 Task: Create new Company, with domain: 'tcs.com' and type: 'Vendor'. Add new contact for this company, with mail Id: 'Disha_Sharma@tcs.com', First Name: Disha, Last name:  Sharma, Job Title: 'Software Engineer', Phone Number: '(702) 555-1235'. Change life cycle stage to  Lead and lead status to  In Progress. Logged in from softage.4@softage.net
Action: Mouse moved to (77, 53)
Screenshot: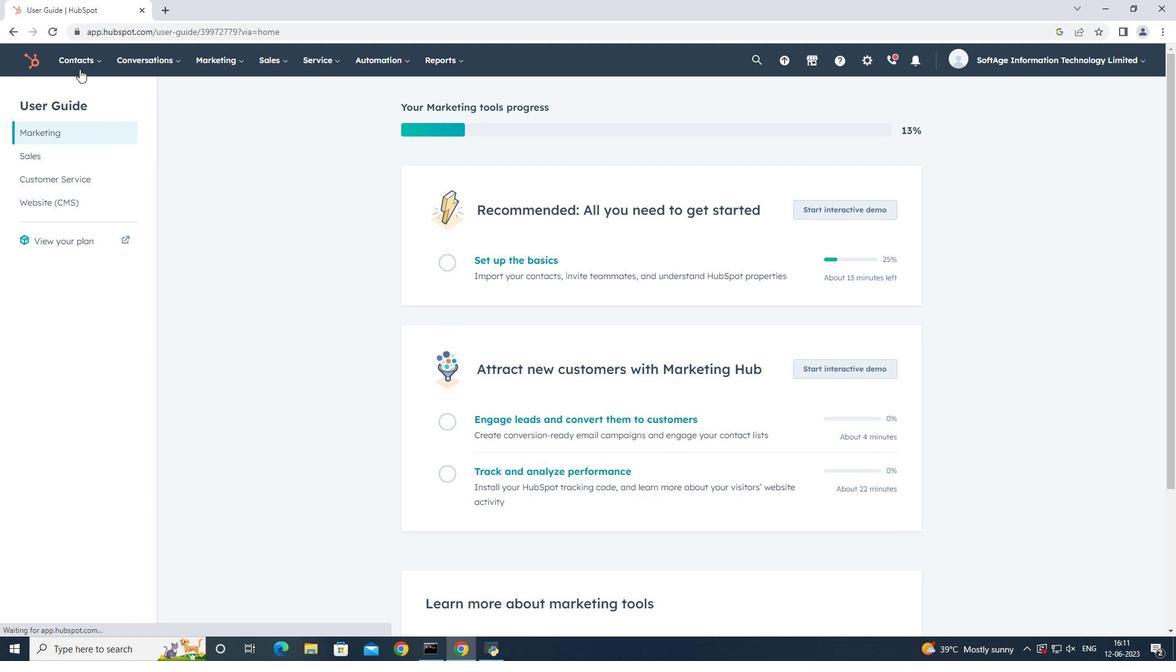 
Action: Mouse pressed left at (77, 53)
Screenshot: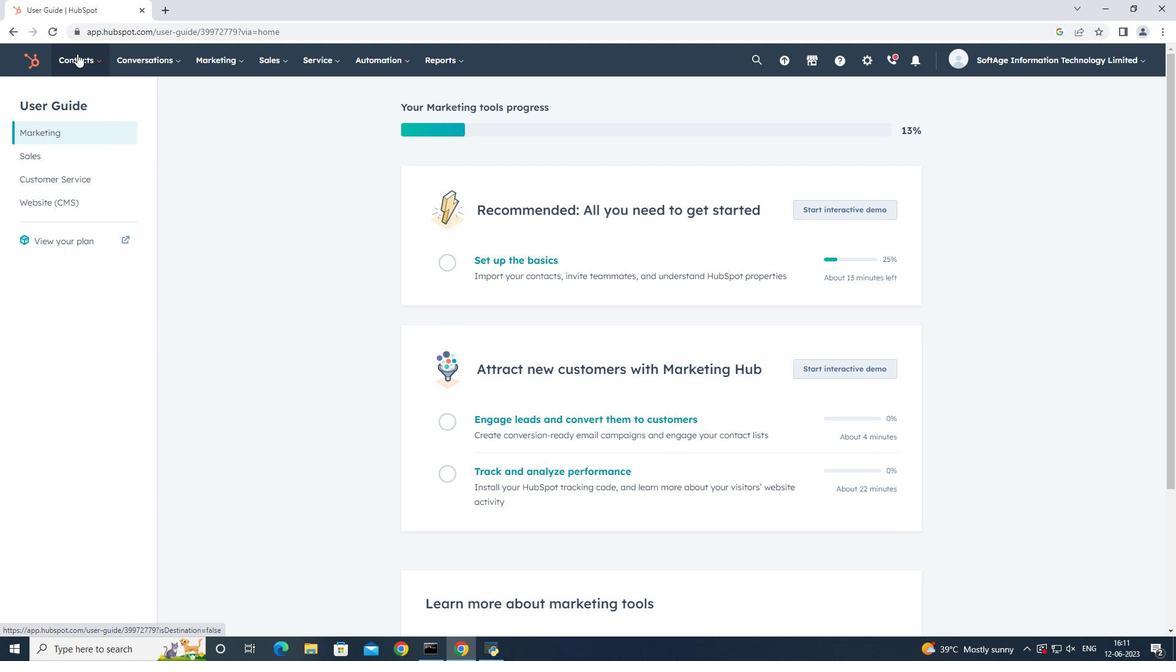 
Action: Mouse moved to (91, 113)
Screenshot: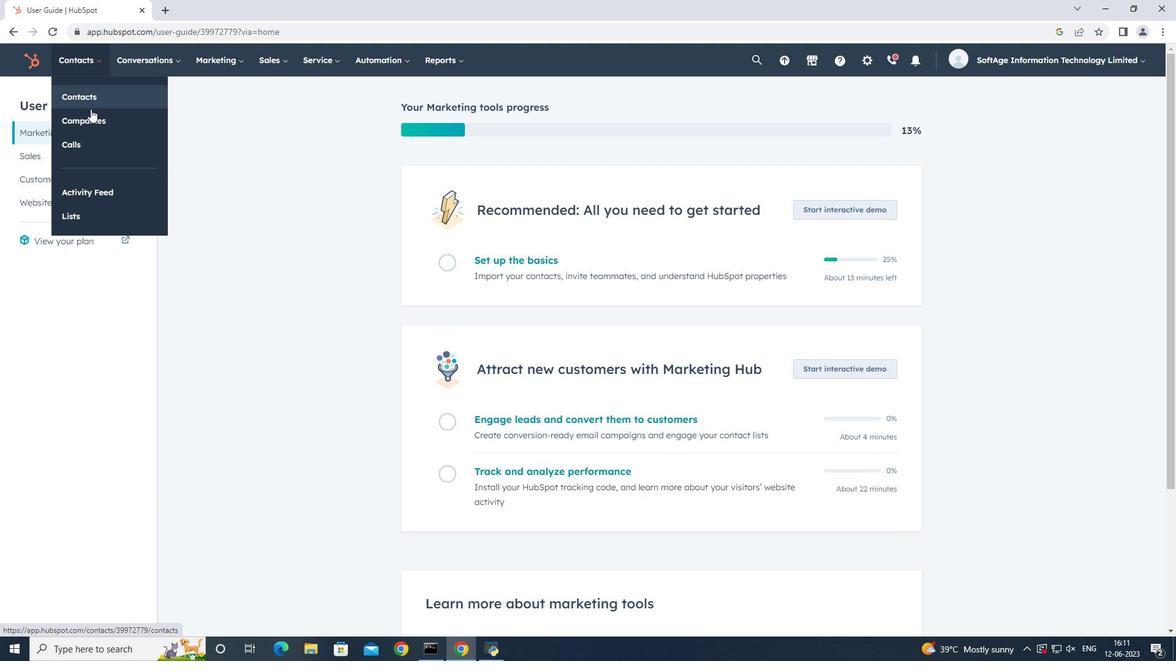
Action: Mouse pressed left at (91, 113)
Screenshot: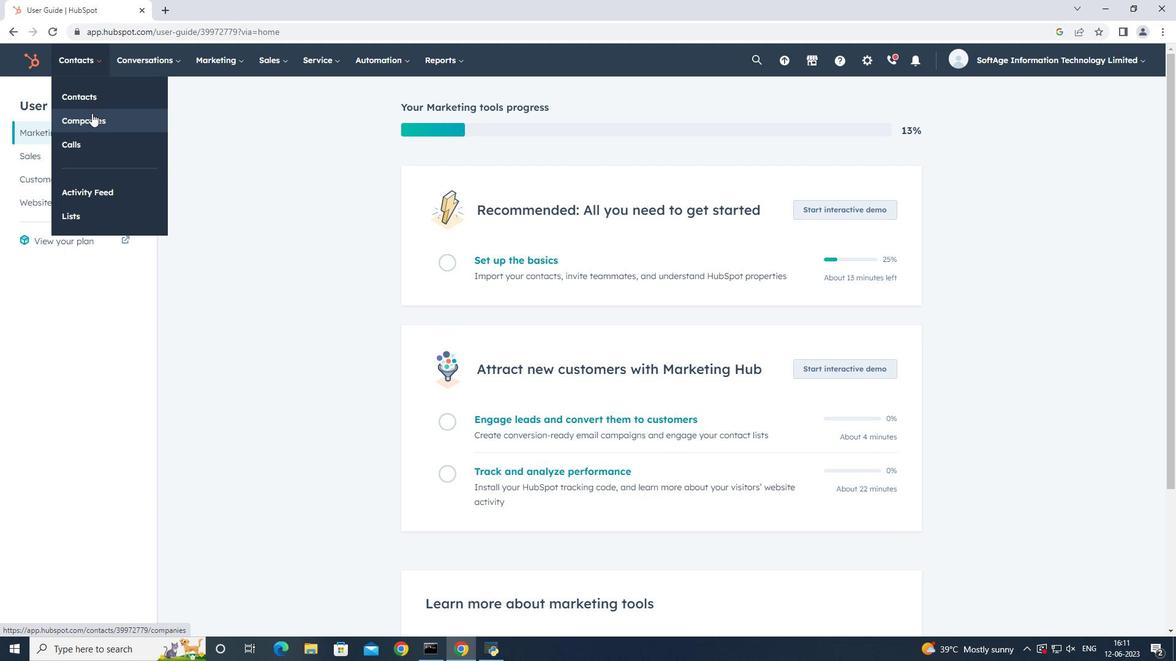 
Action: Mouse moved to (1103, 111)
Screenshot: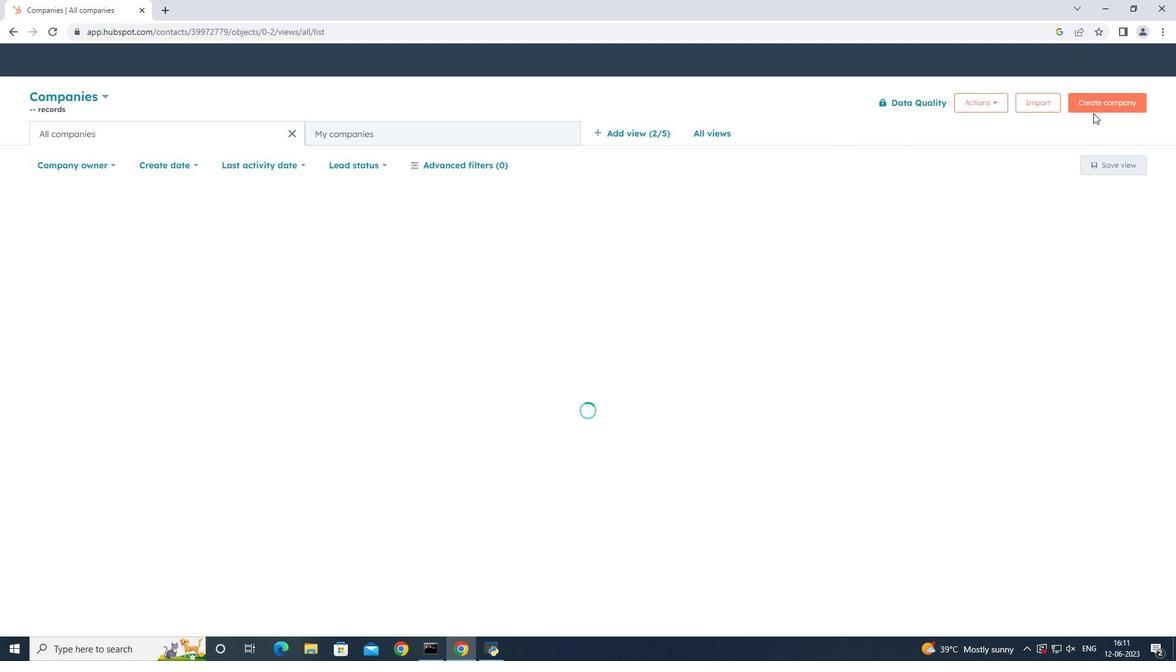 
Action: Mouse pressed left at (1103, 111)
Screenshot: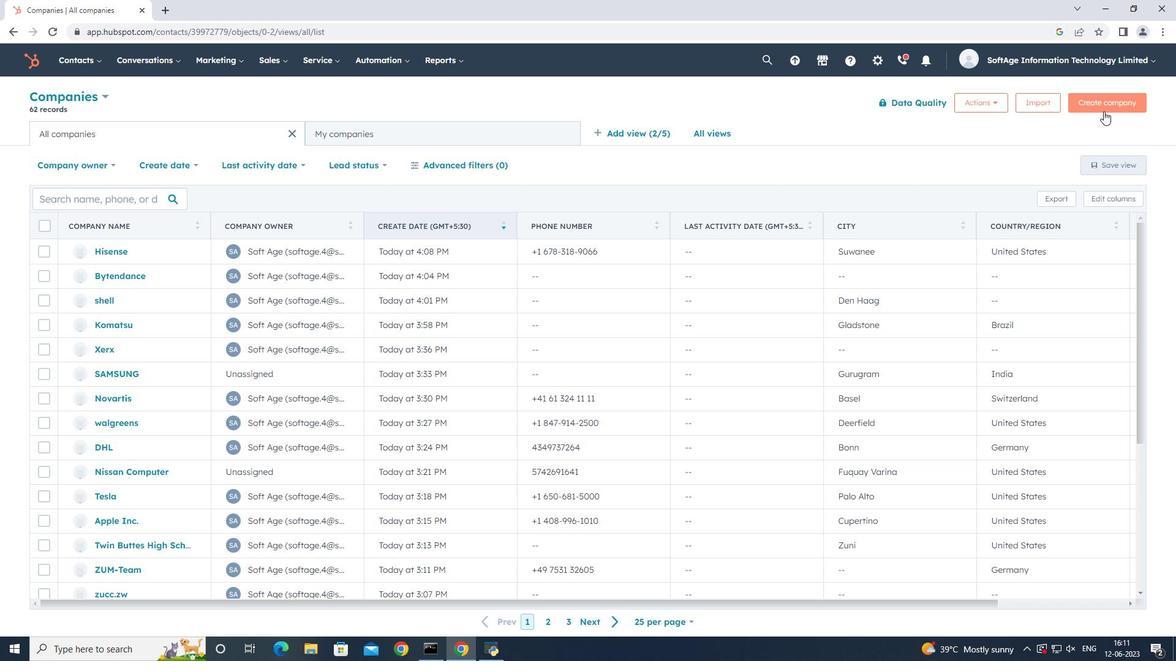 
Action: Mouse moved to (953, 151)
Screenshot: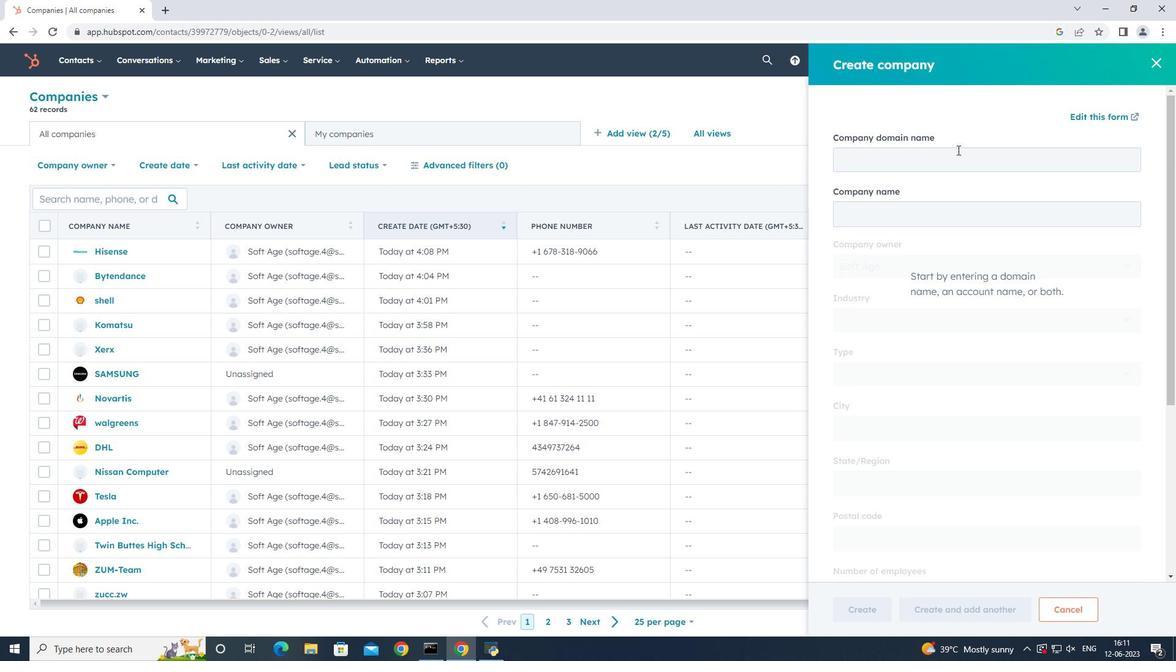
Action: Mouse pressed left at (953, 151)
Screenshot: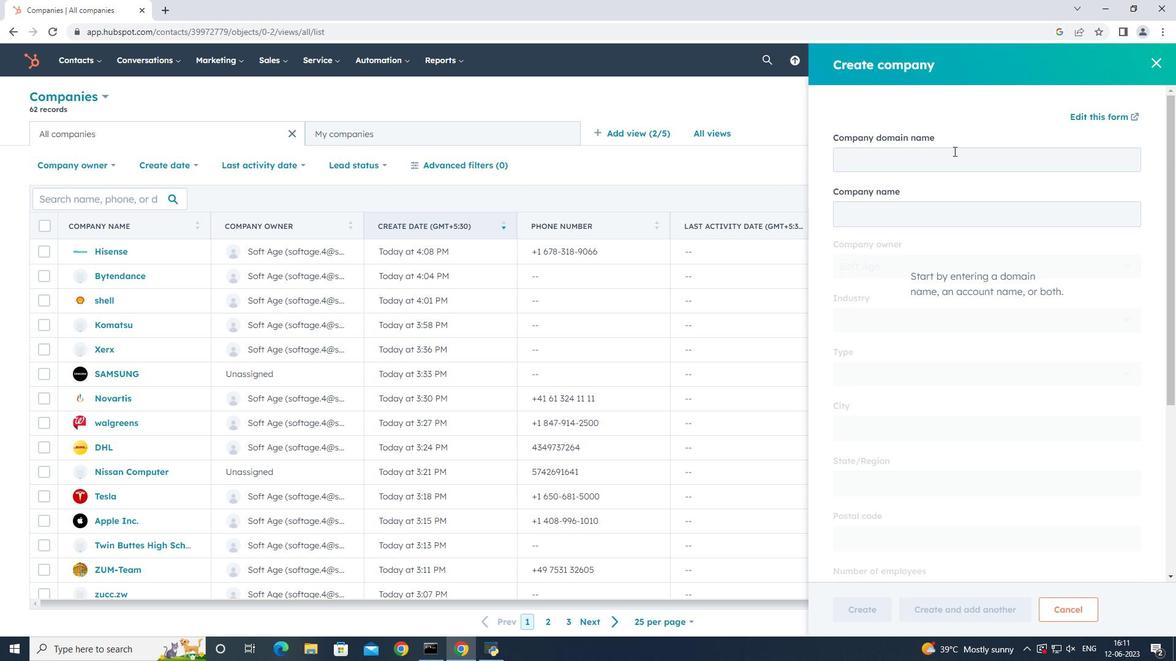 
Action: Key pressed tcs.com
Screenshot: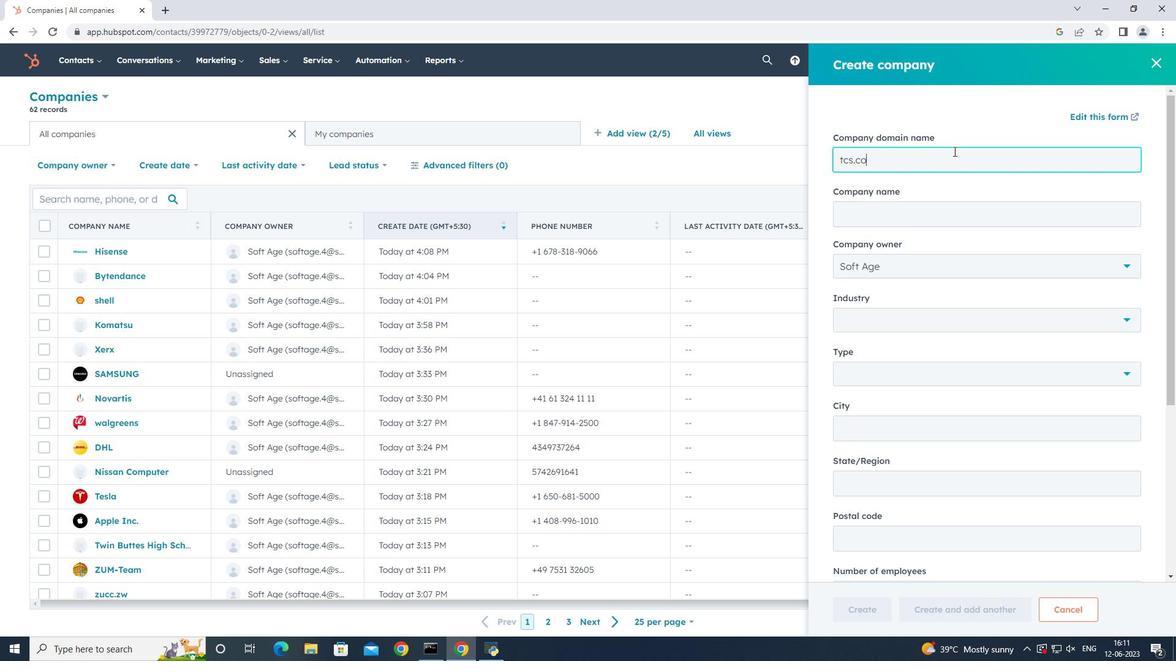 
Action: Mouse moved to (974, 366)
Screenshot: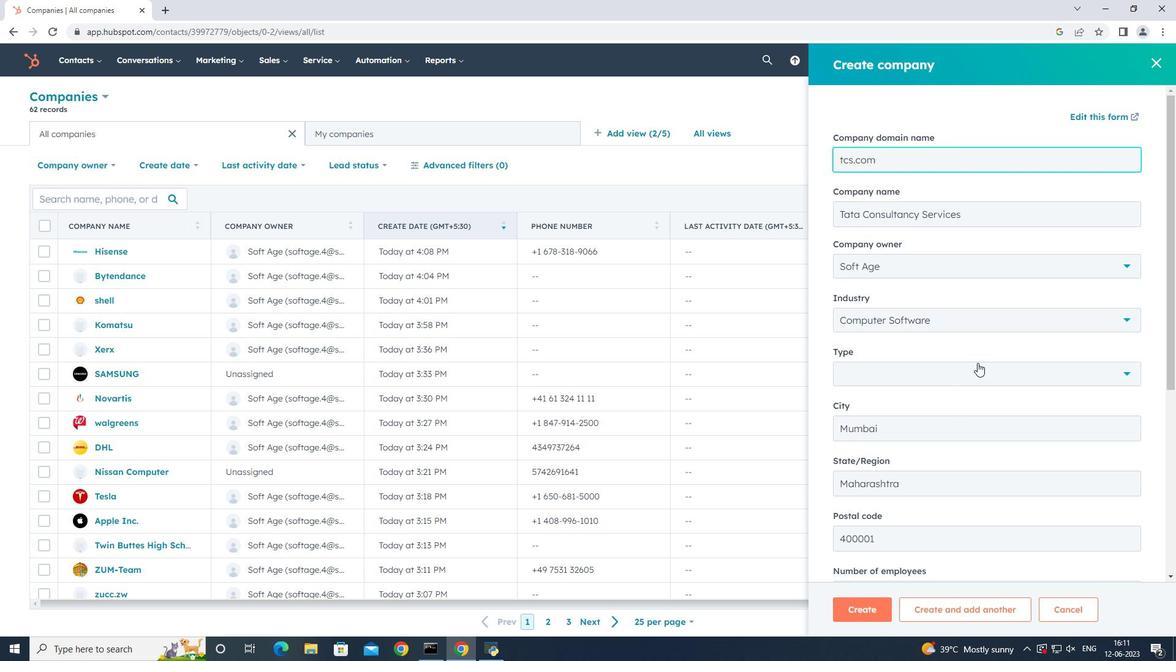 
Action: Mouse pressed left at (974, 366)
Screenshot: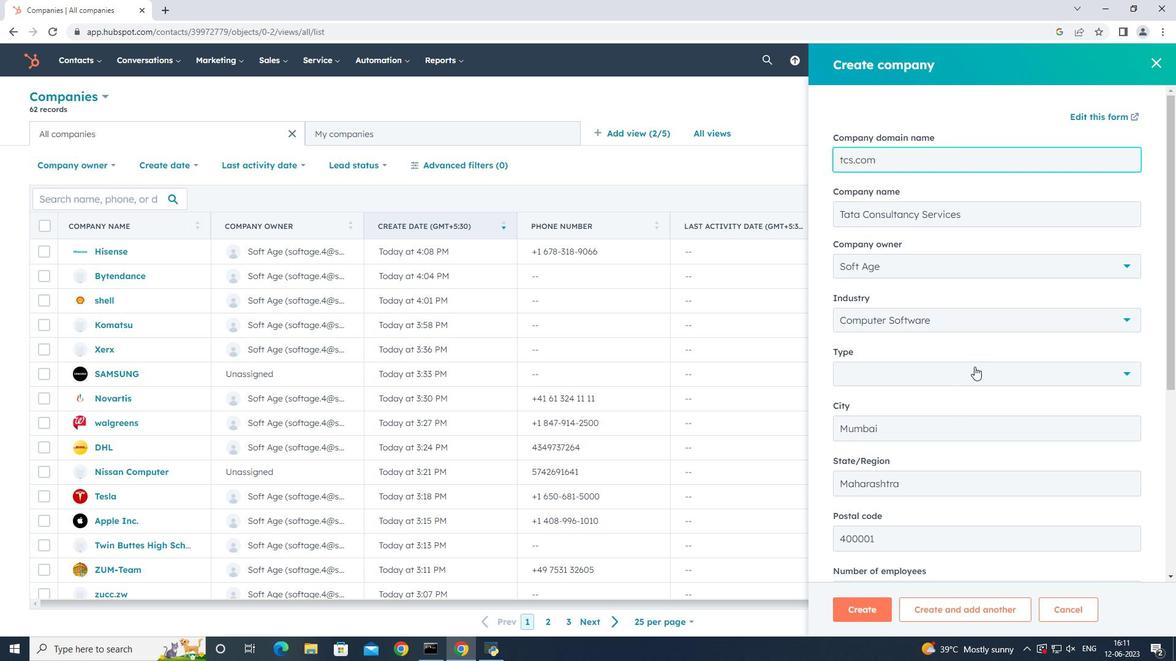 
Action: Mouse moved to (961, 495)
Screenshot: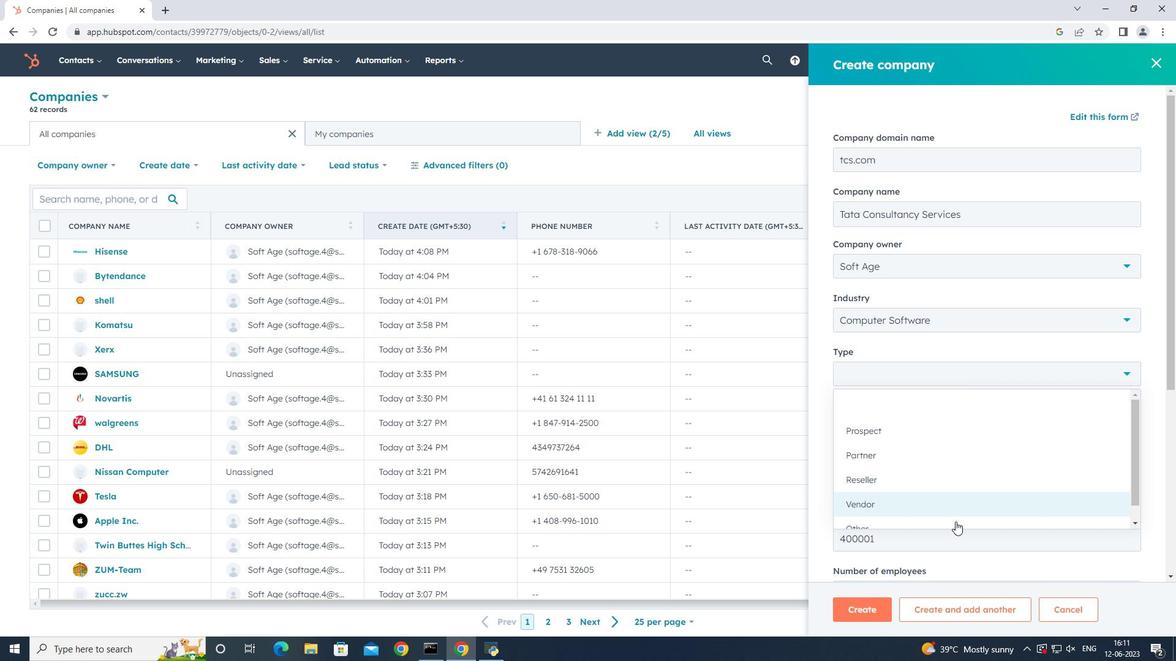 
Action: Mouse pressed left at (961, 495)
Screenshot: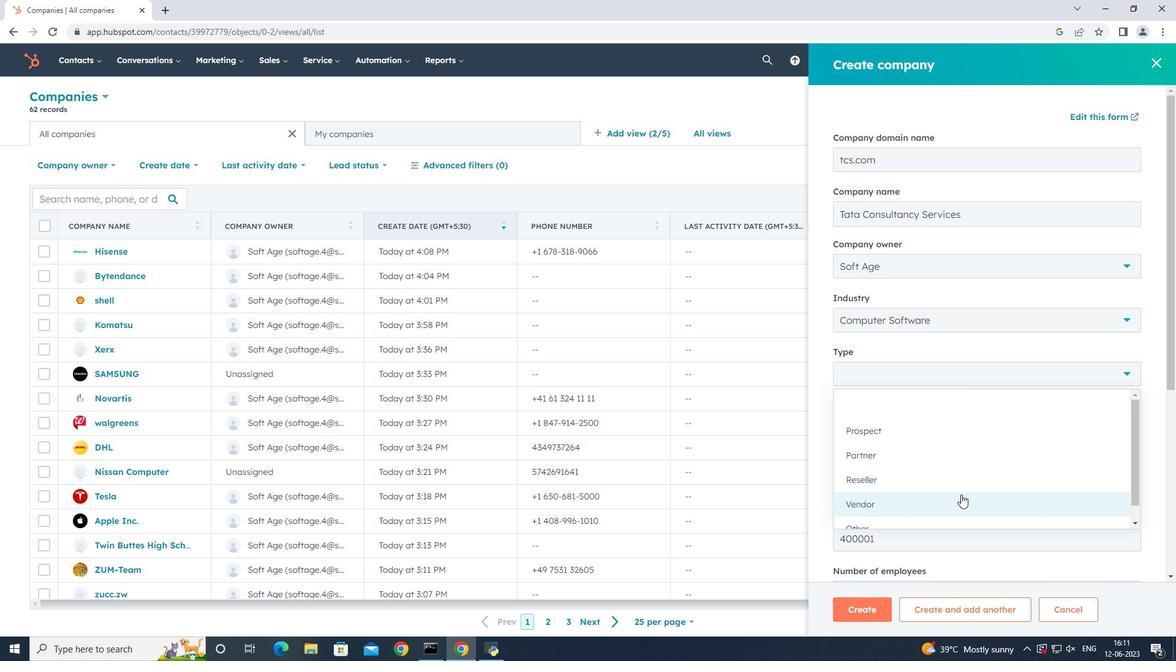 
Action: Mouse moved to (1004, 452)
Screenshot: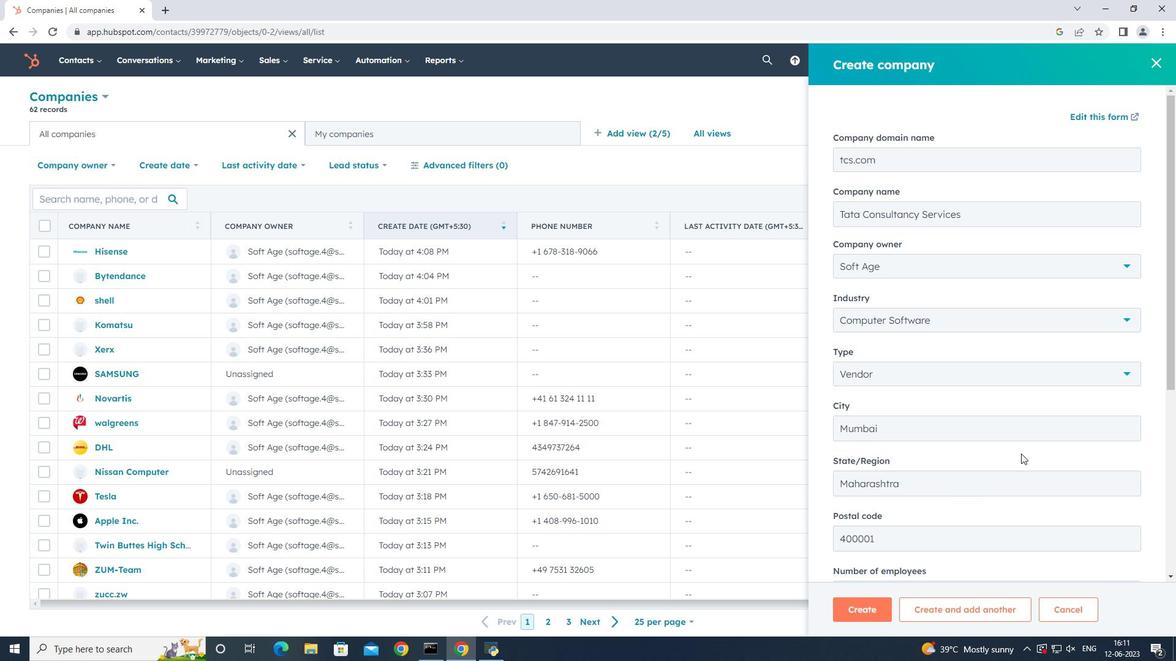 
Action: Mouse scrolled (1004, 451) with delta (0, 0)
Screenshot: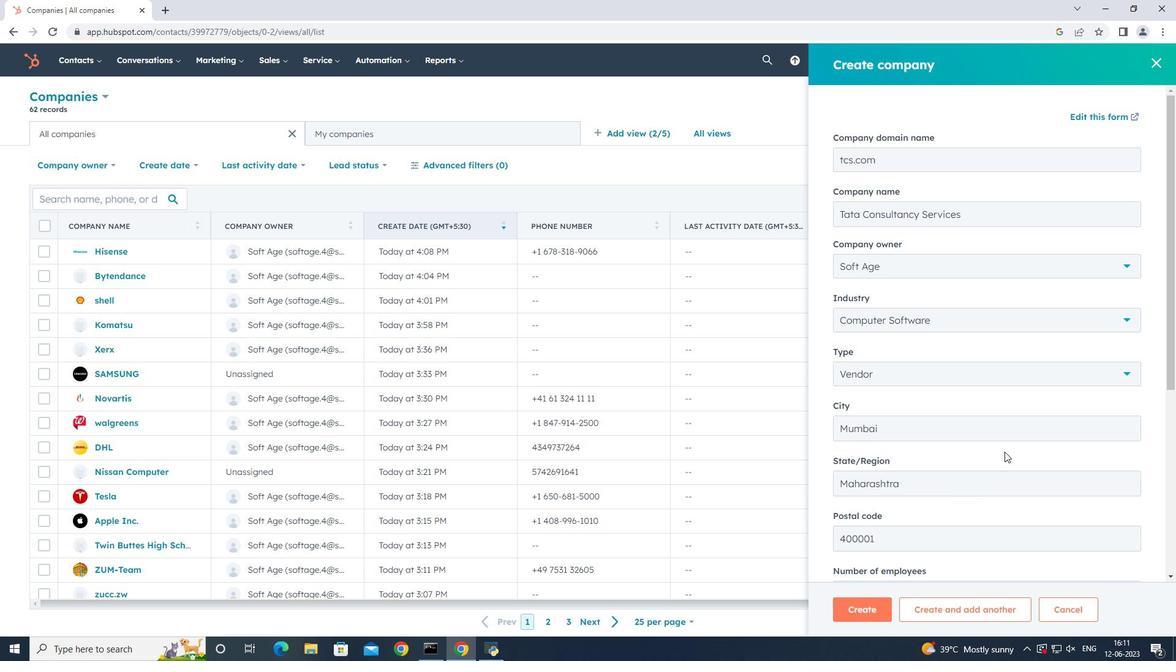 
Action: Mouse scrolled (1004, 451) with delta (0, 0)
Screenshot: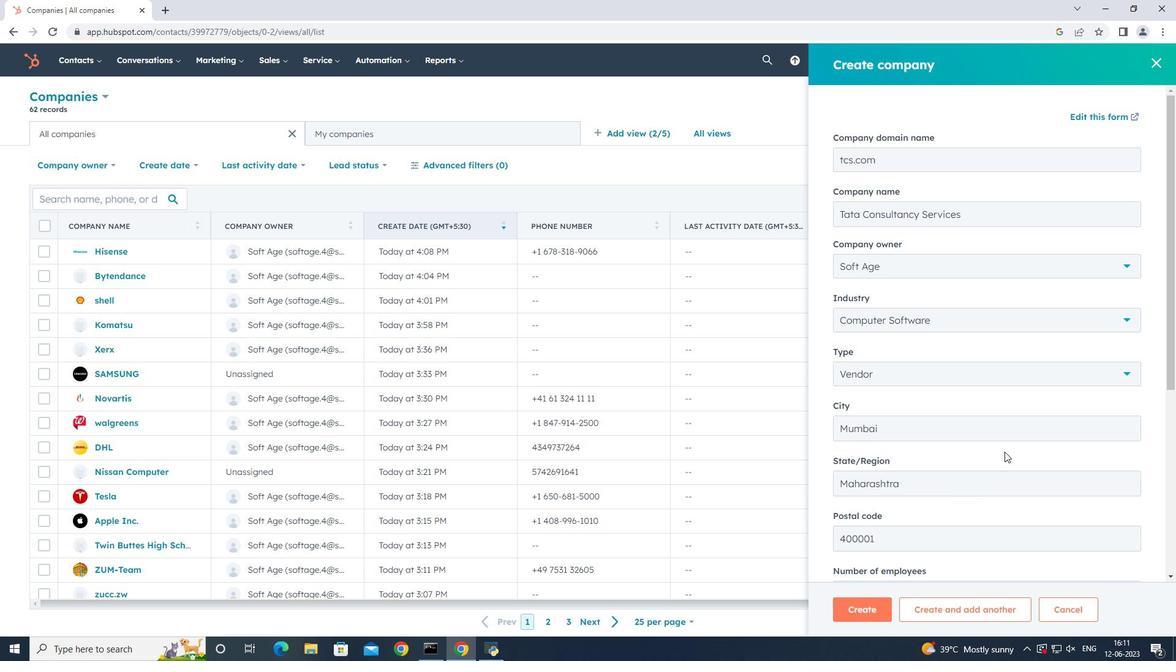 
Action: Mouse scrolled (1004, 451) with delta (0, 0)
Screenshot: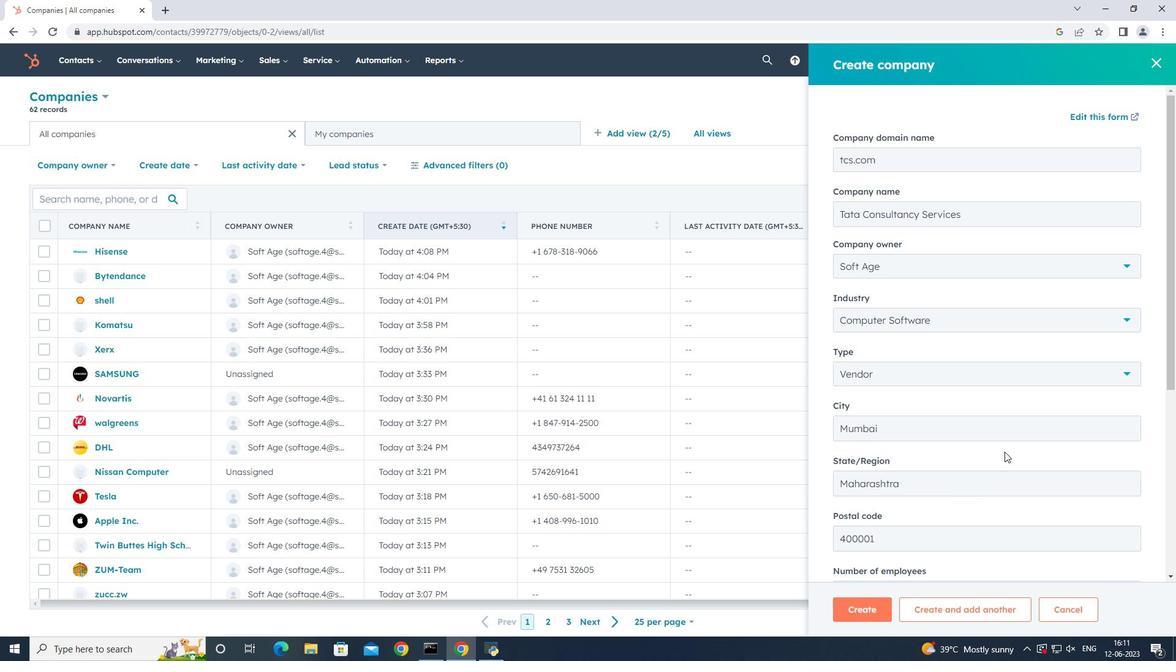 
Action: Mouse moved to (999, 452)
Screenshot: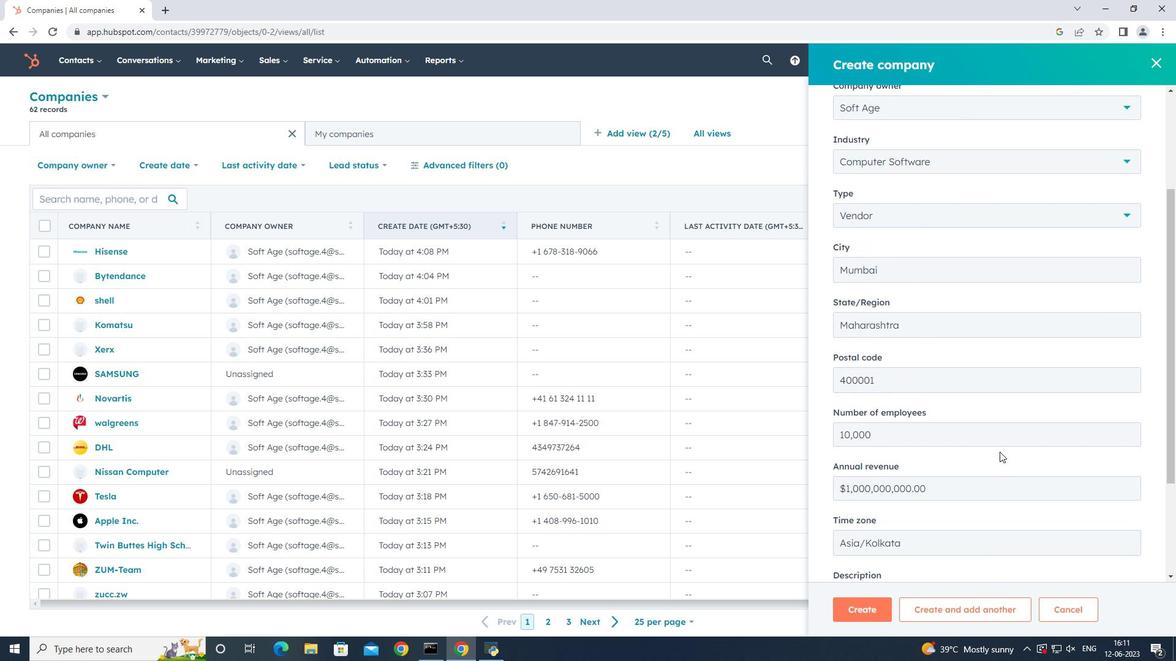 
Action: Mouse scrolled (999, 451) with delta (0, 0)
Screenshot: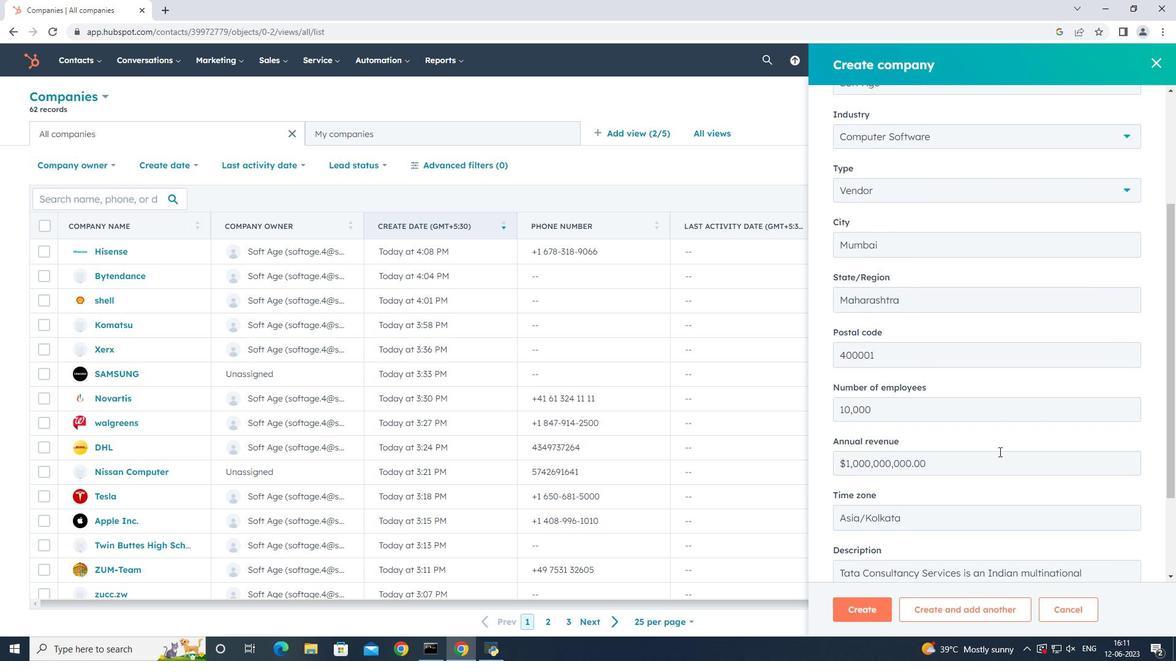 
Action: Mouse scrolled (999, 451) with delta (0, 0)
Screenshot: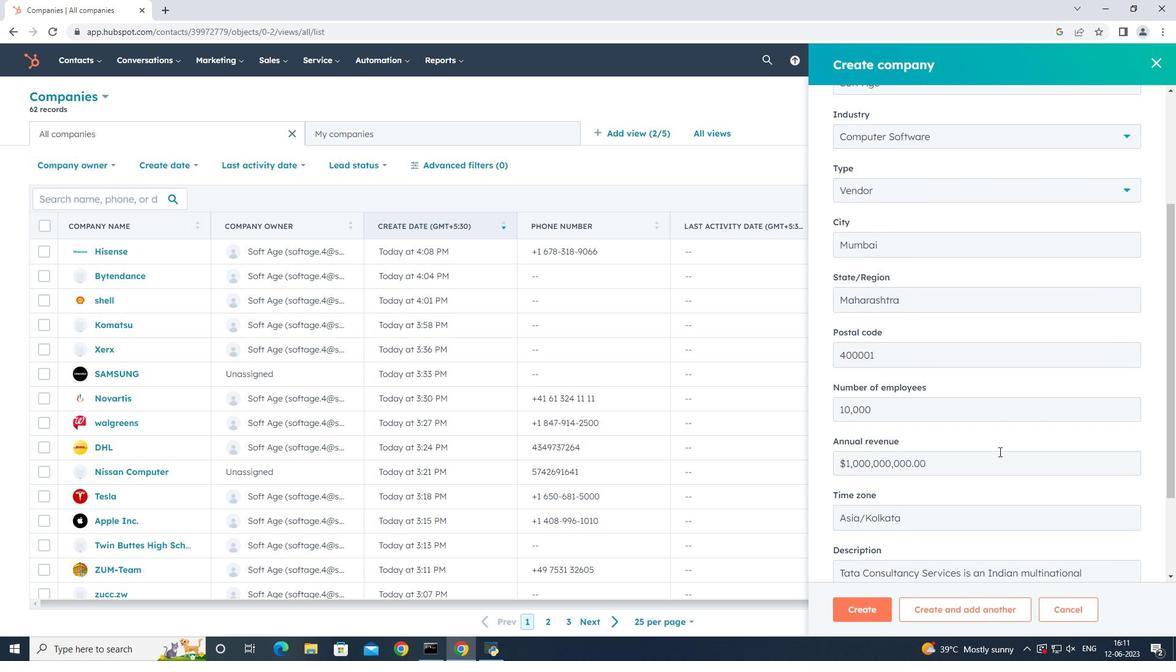 
Action: Mouse scrolled (999, 451) with delta (0, 0)
Screenshot: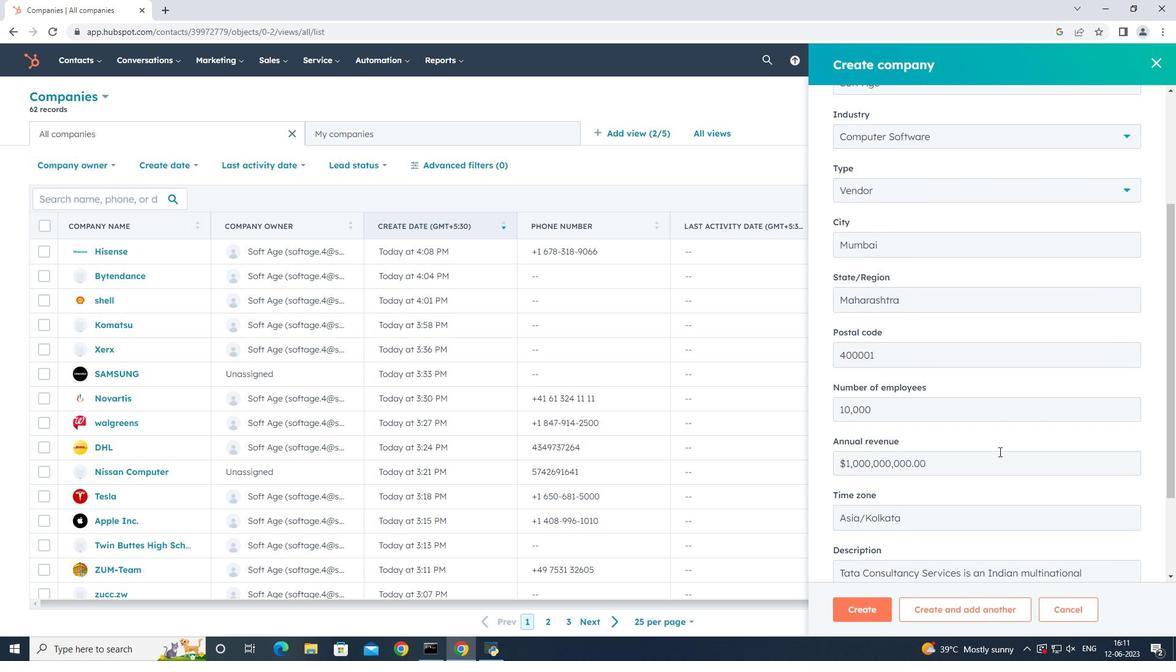 
Action: Mouse scrolled (999, 451) with delta (0, 0)
Screenshot: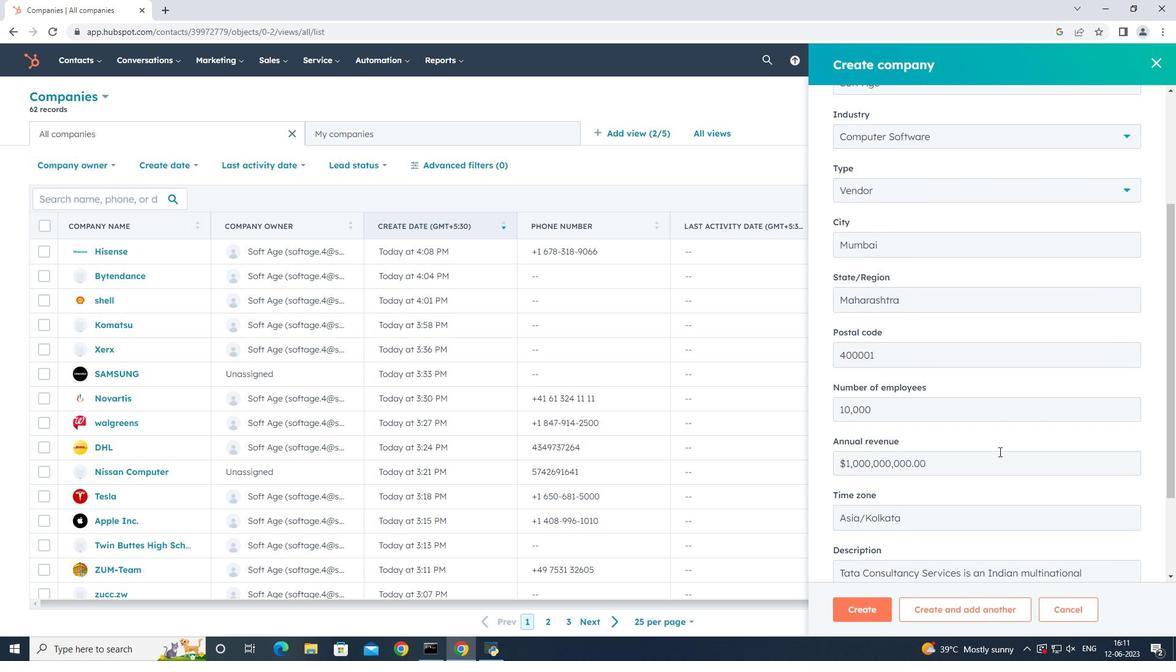 
Action: Mouse moved to (859, 613)
Screenshot: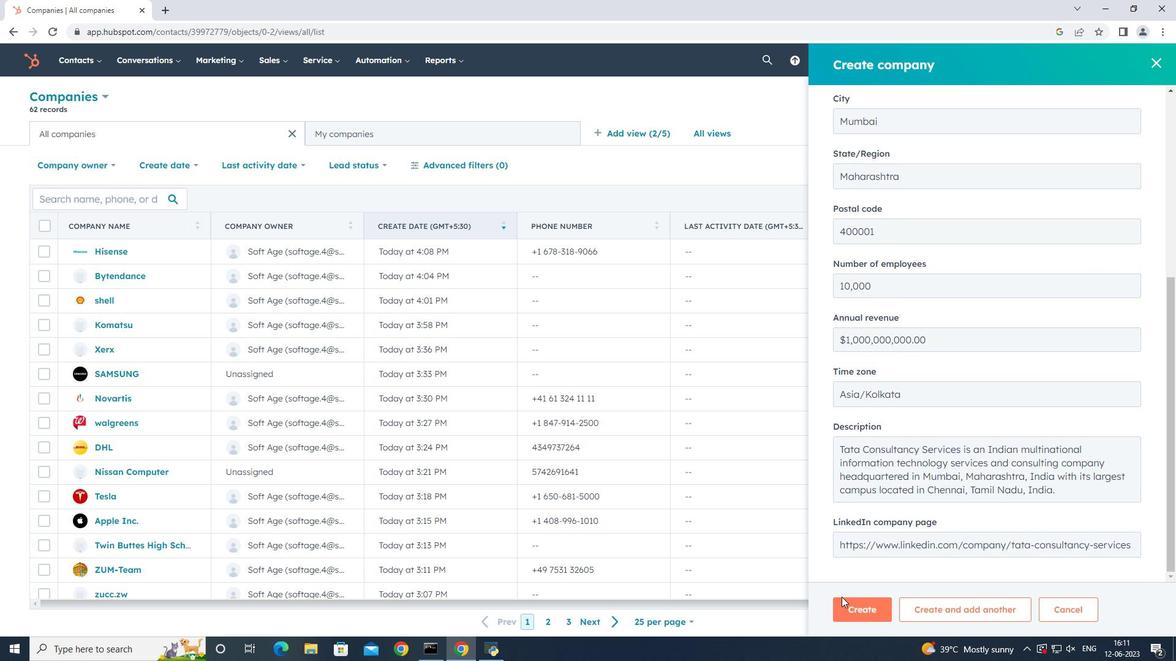 
Action: Mouse pressed left at (859, 613)
Screenshot: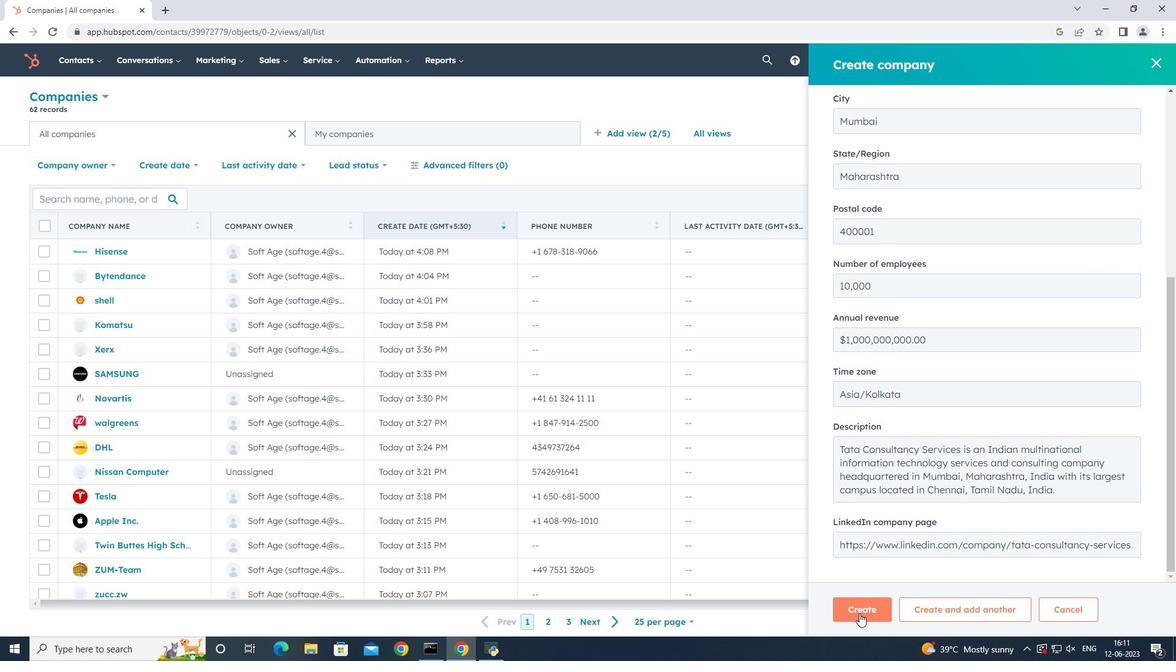 
Action: Mouse moved to (814, 390)
Screenshot: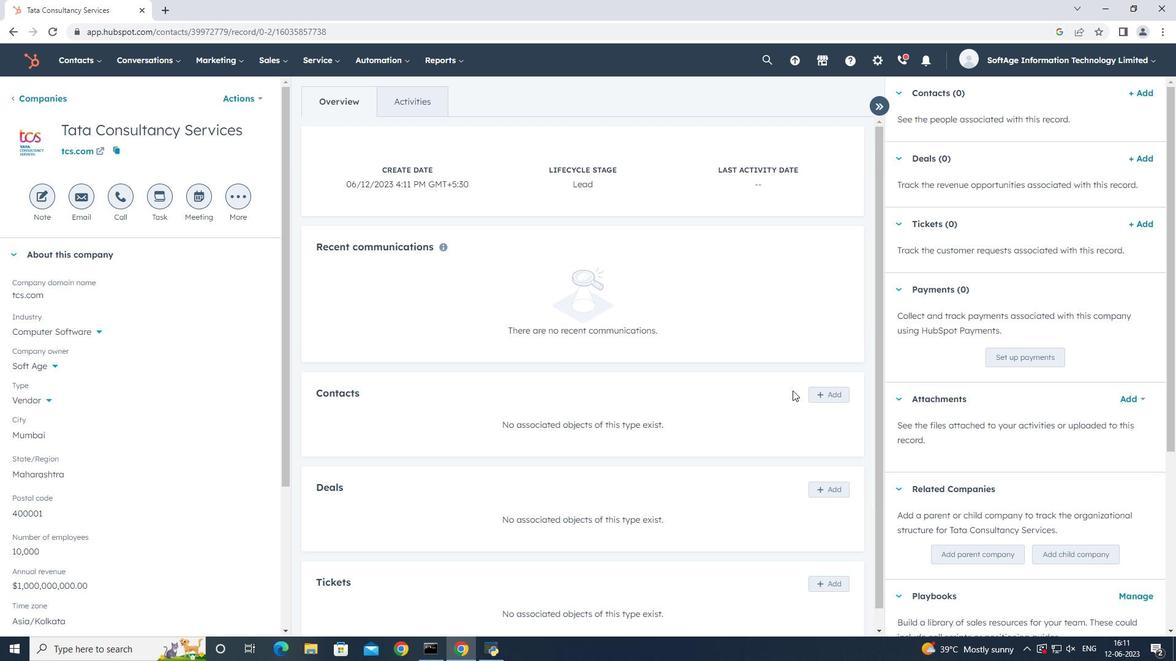 
Action: Mouse pressed left at (814, 390)
Screenshot: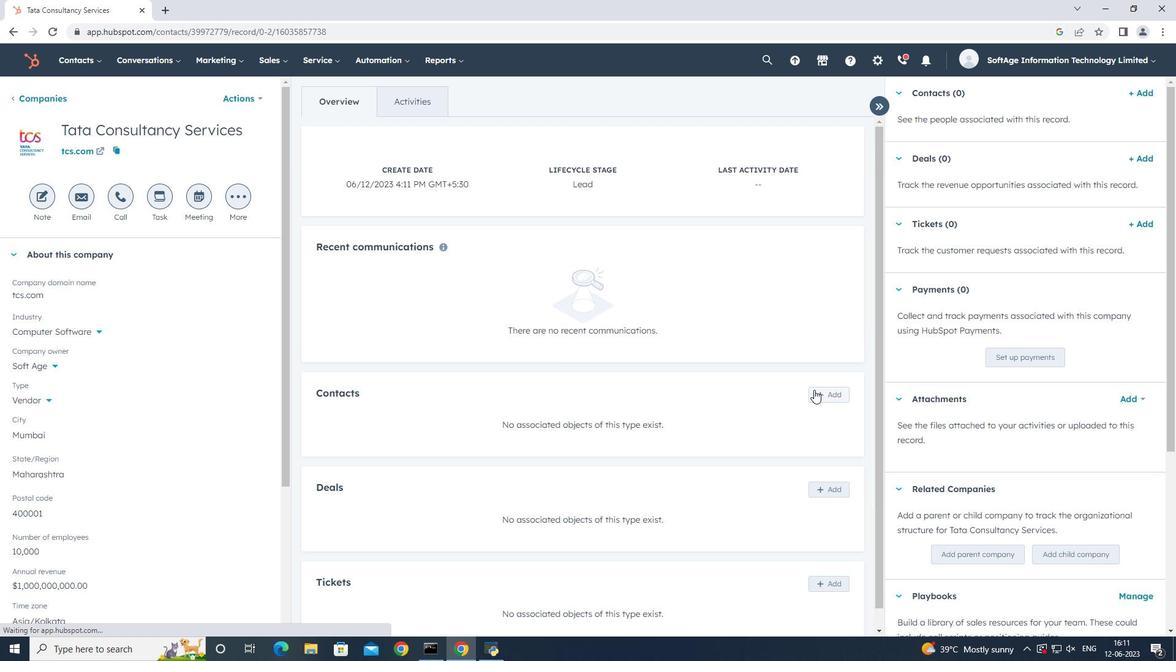 
Action: Mouse moved to (941, 116)
Screenshot: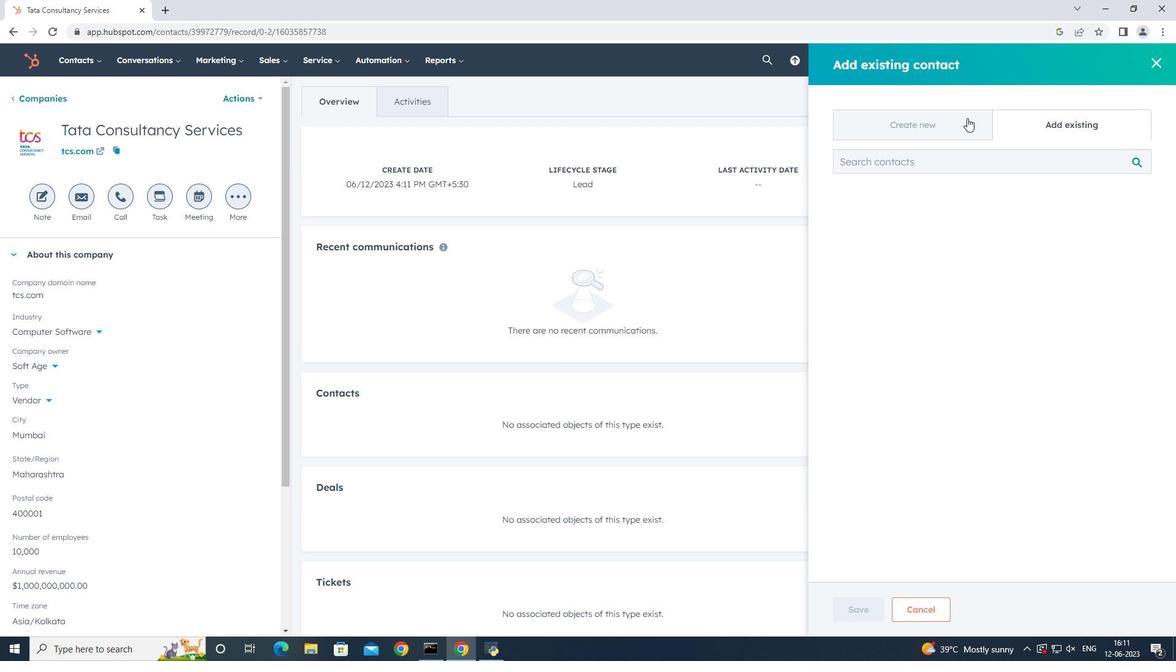 
Action: Mouse pressed left at (941, 116)
Screenshot: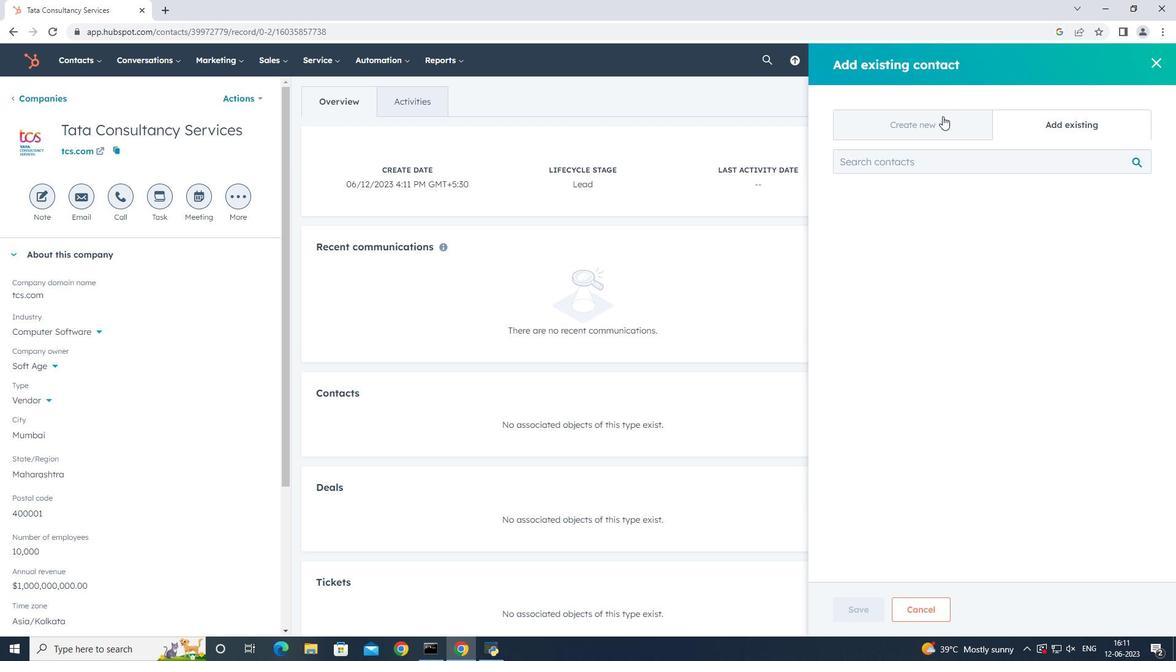 
Action: Mouse moved to (988, 191)
Screenshot: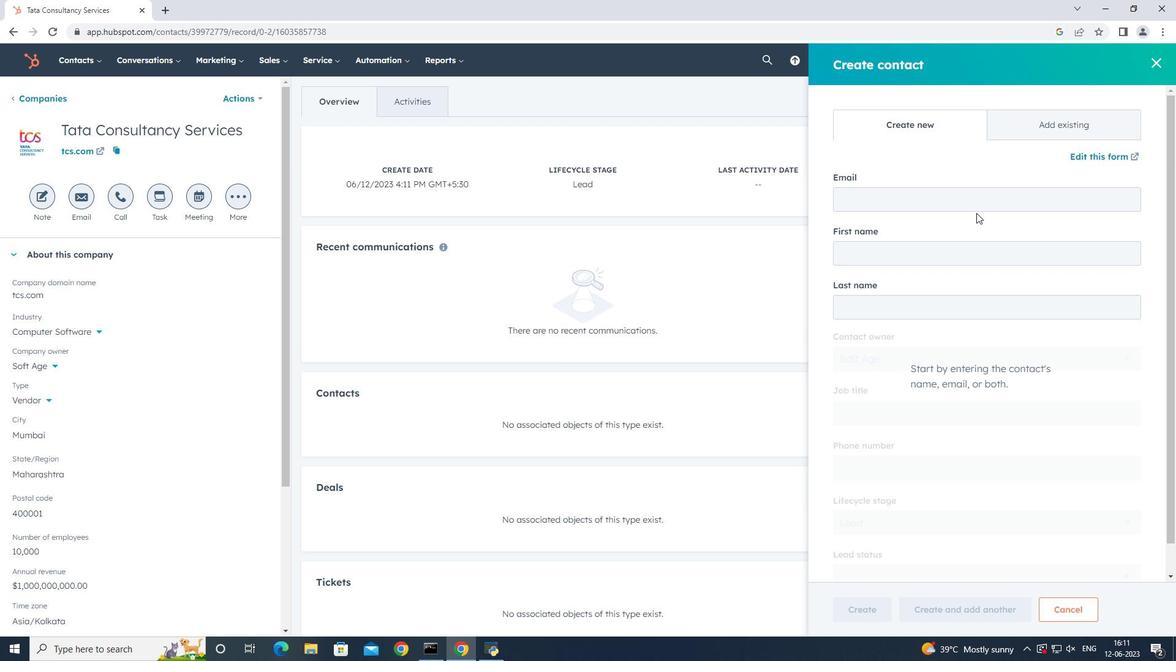 
Action: Mouse pressed left at (988, 191)
Screenshot: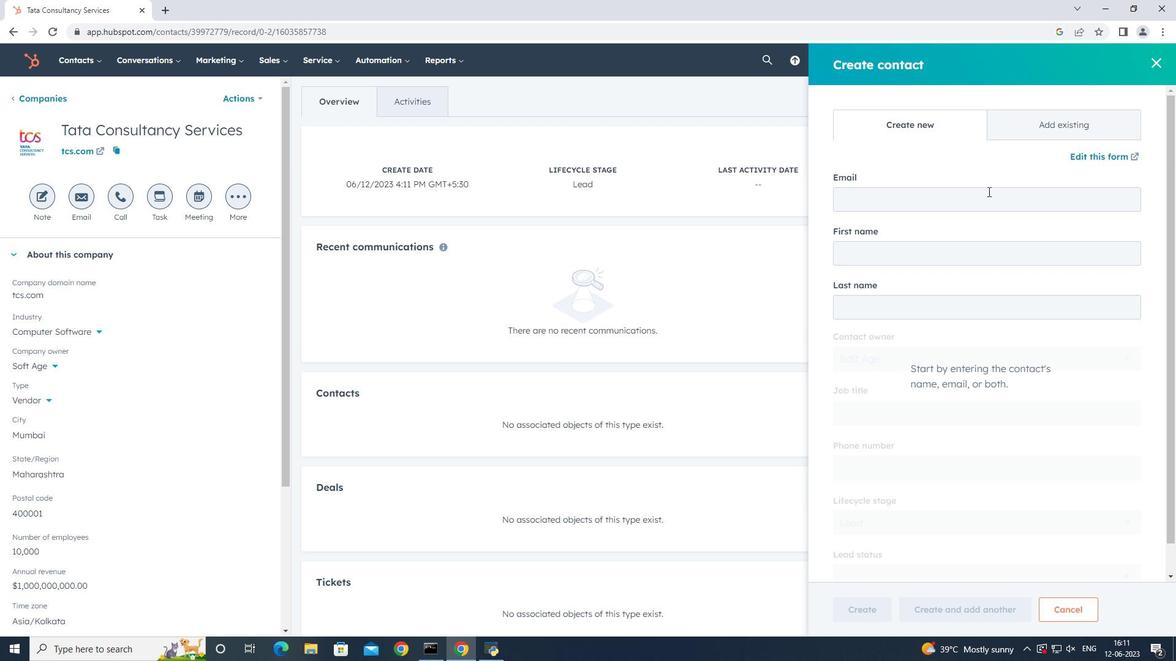 
Action: Key pressed <Key.shift>Disha<Key.shift_r><Key.shift_r><Key.shift_r><Key.shift_r><Key.shift_r><Key.shift_r><Key.shift_r><Key.shift_r><Key.shift_r><Key.shift_r>_<Key.shift>Sharma<Key.shift>@tcs.com
Screenshot: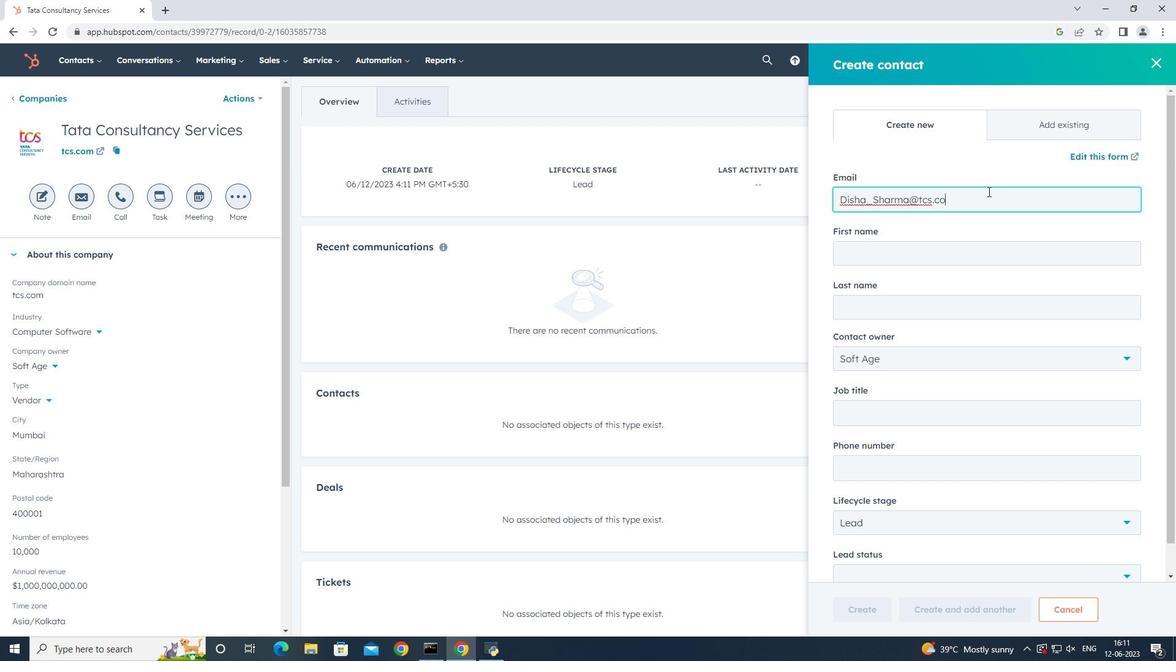 
Action: Mouse moved to (1013, 248)
Screenshot: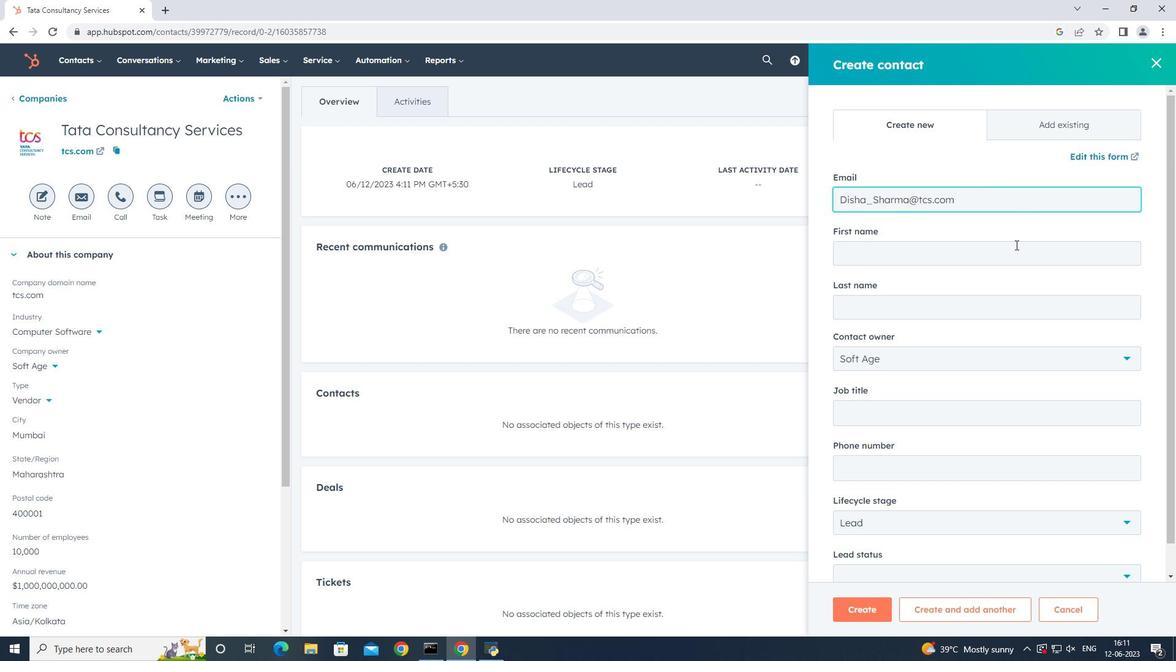 
Action: Mouse pressed left at (1013, 248)
Screenshot: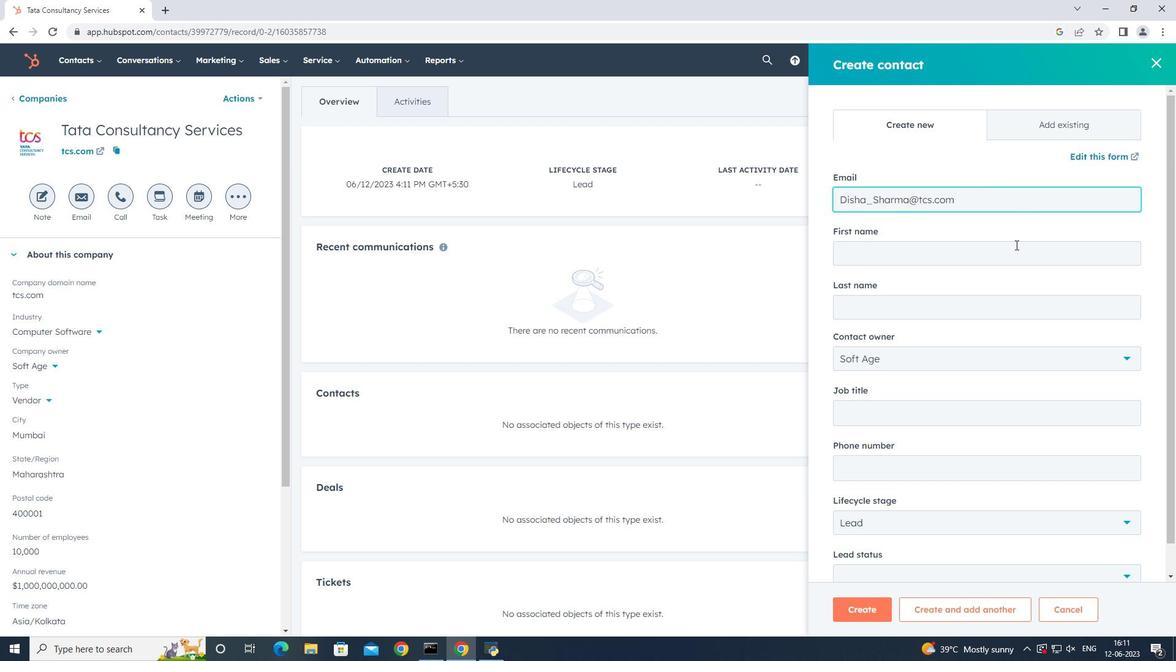 
Action: Key pressed <Key.shift>Disha<Key.tab><Key.shift>Sharma
Screenshot: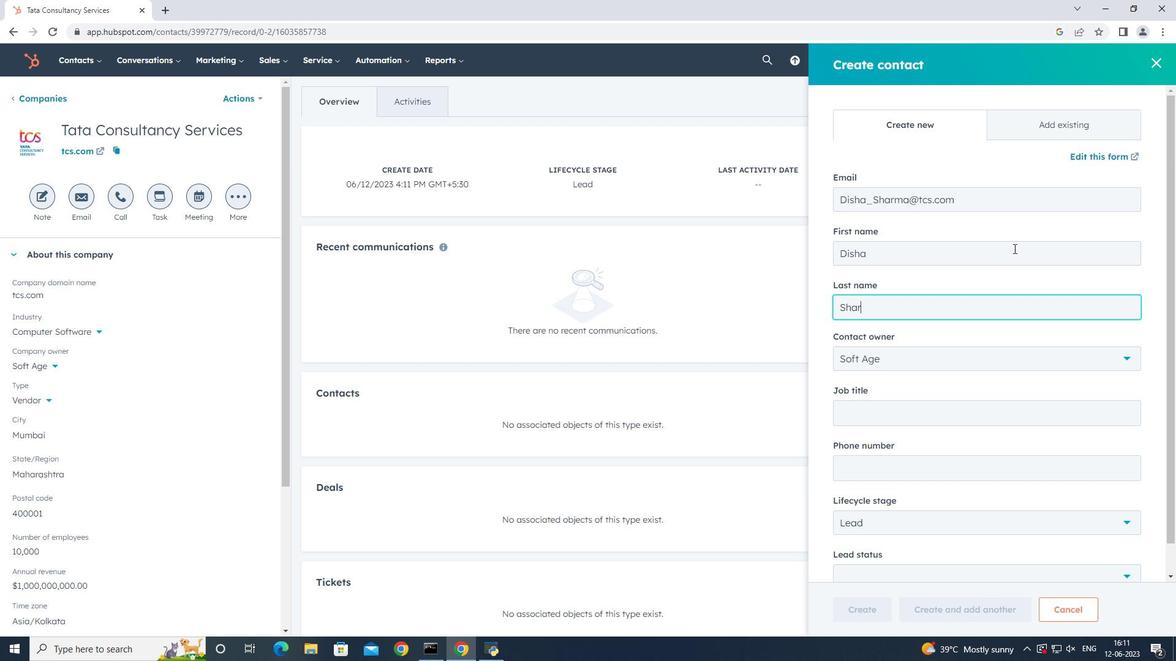 
Action: Mouse moved to (984, 411)
Screenshot: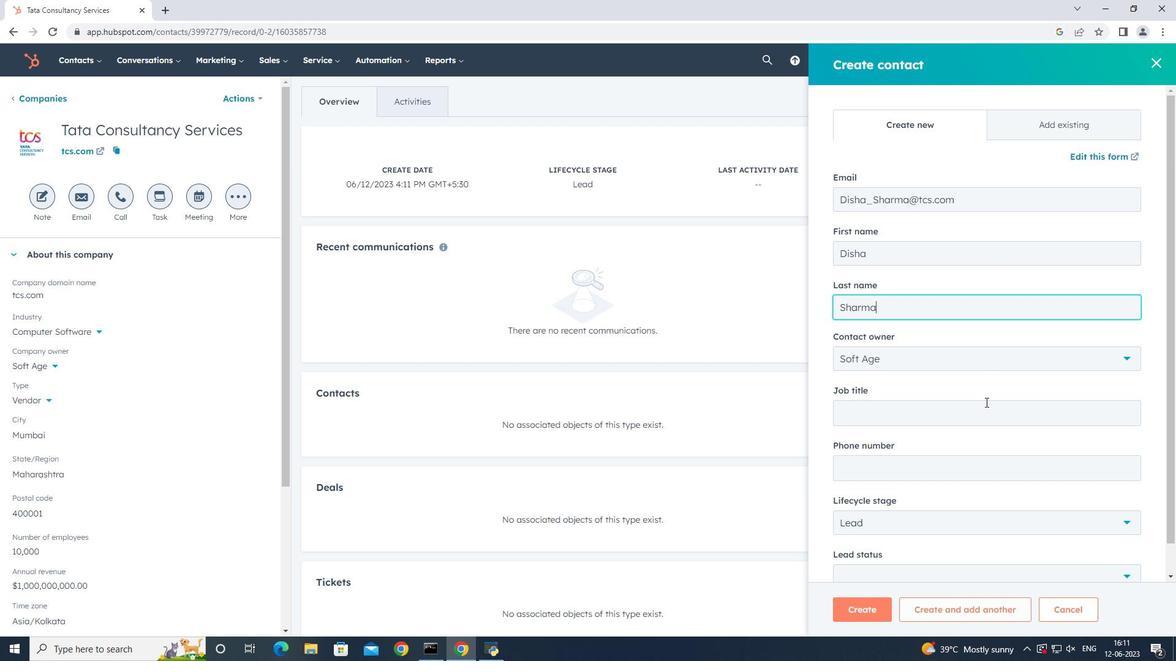 
Action: Mouse pressed left at (984, 411)
Screenshot: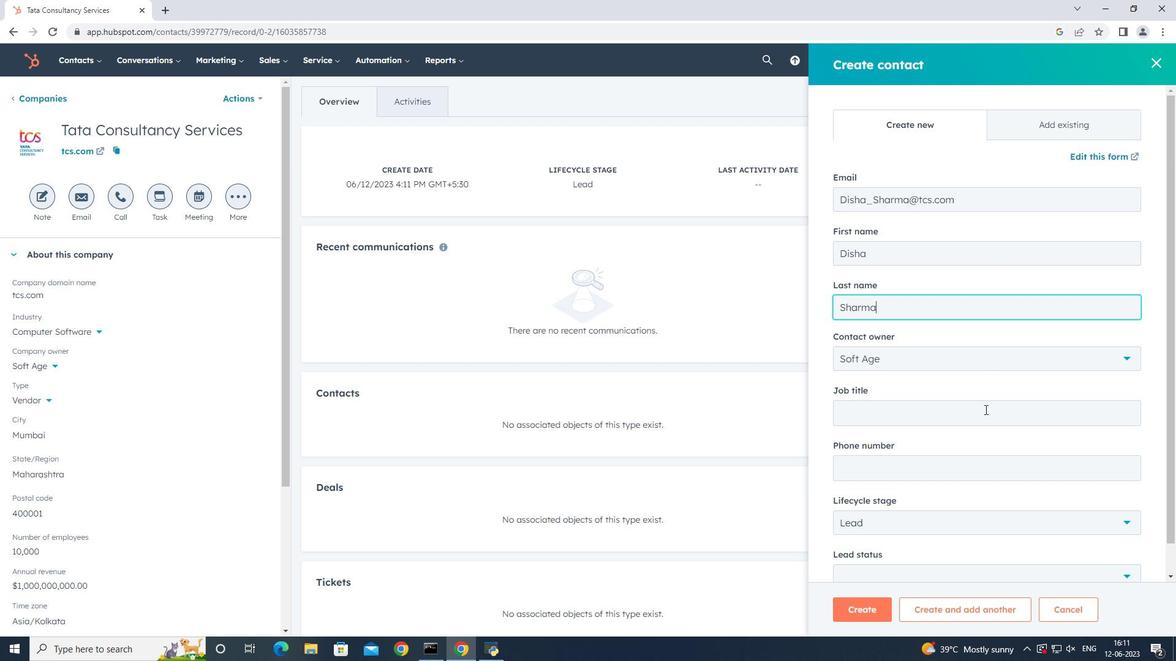 
Action: Key pressed <Key.shift>Software<Key.space><Key.shift>Engineer
Screenshot: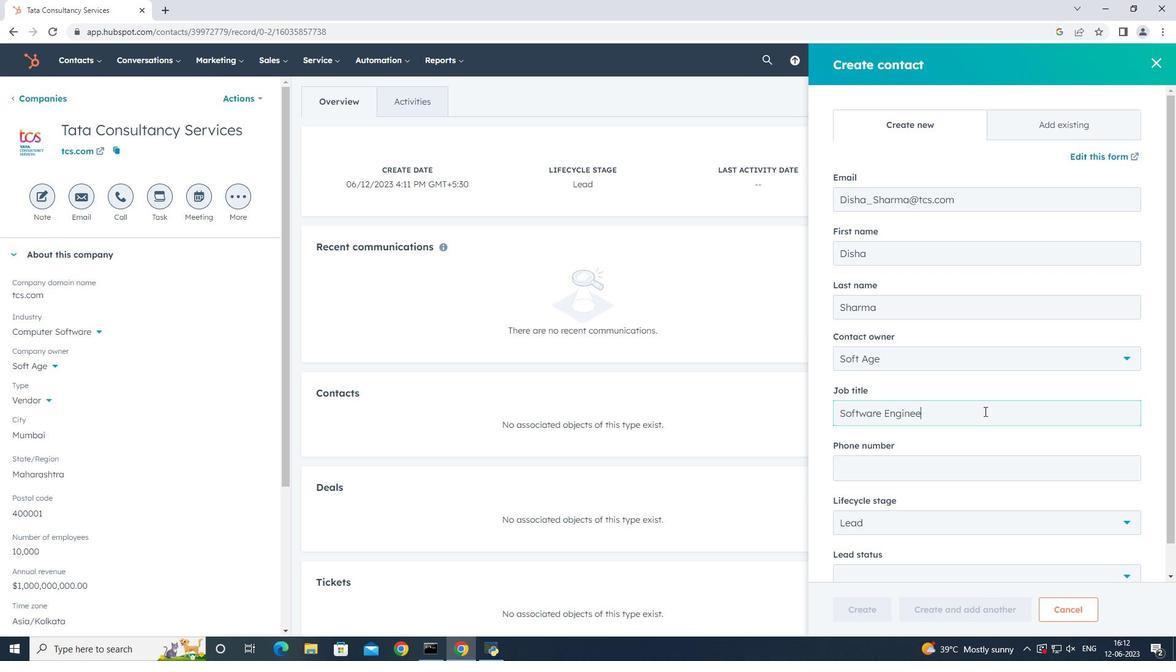 
Action: Mouse moved to (945, 474)
Screenshot: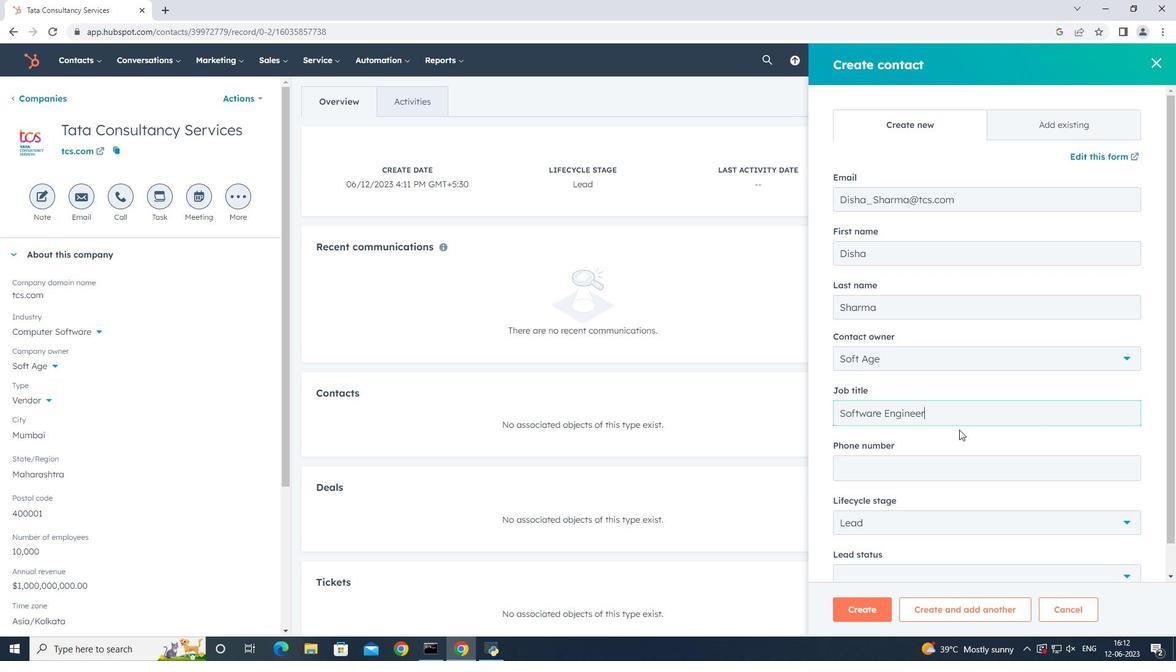 
Action: Mouse pressed left at (945, 474)
Screenshot: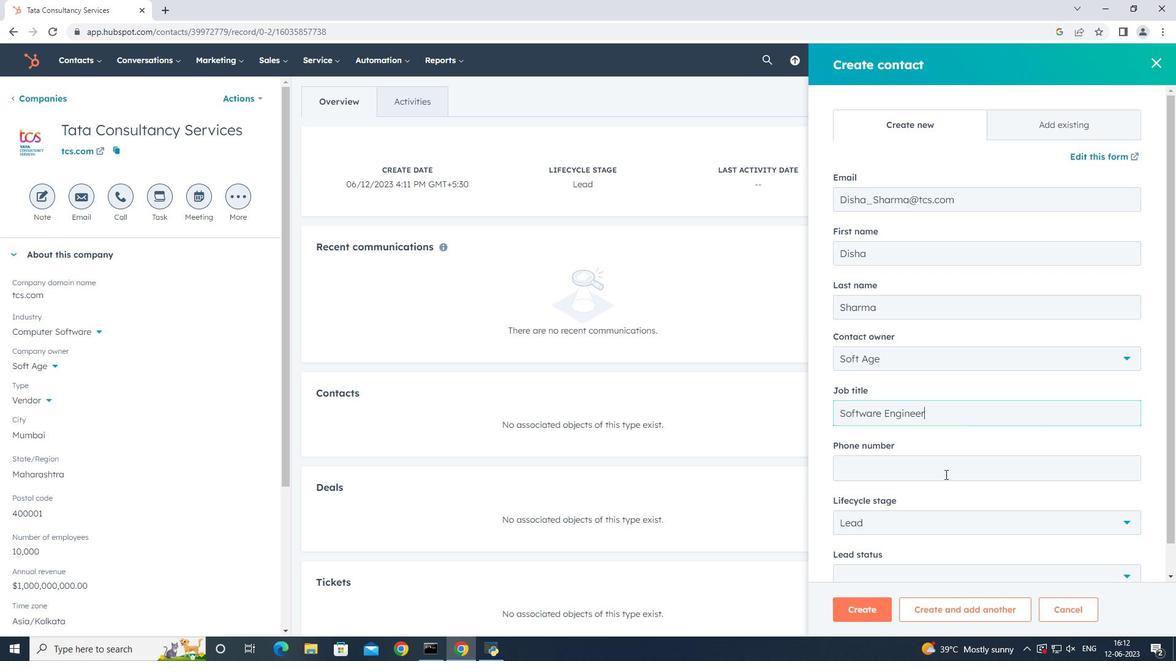 
Action: Key pressed 7025551235
Screenshot: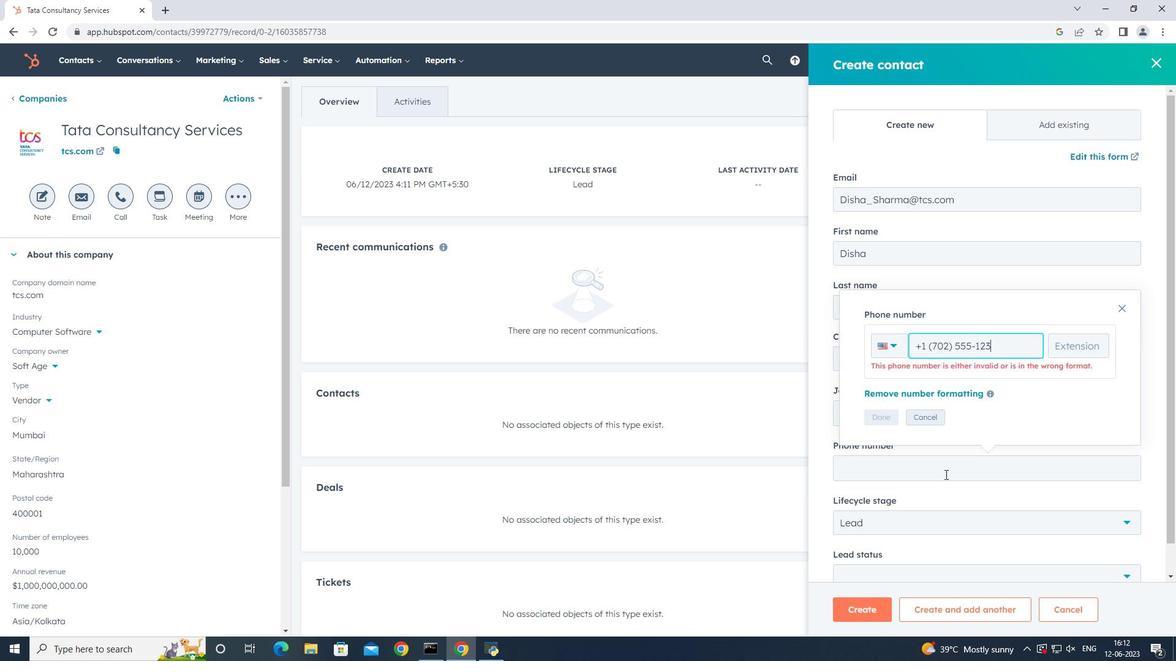 
Action: Mouse moved to (885, 420)
Screenshot: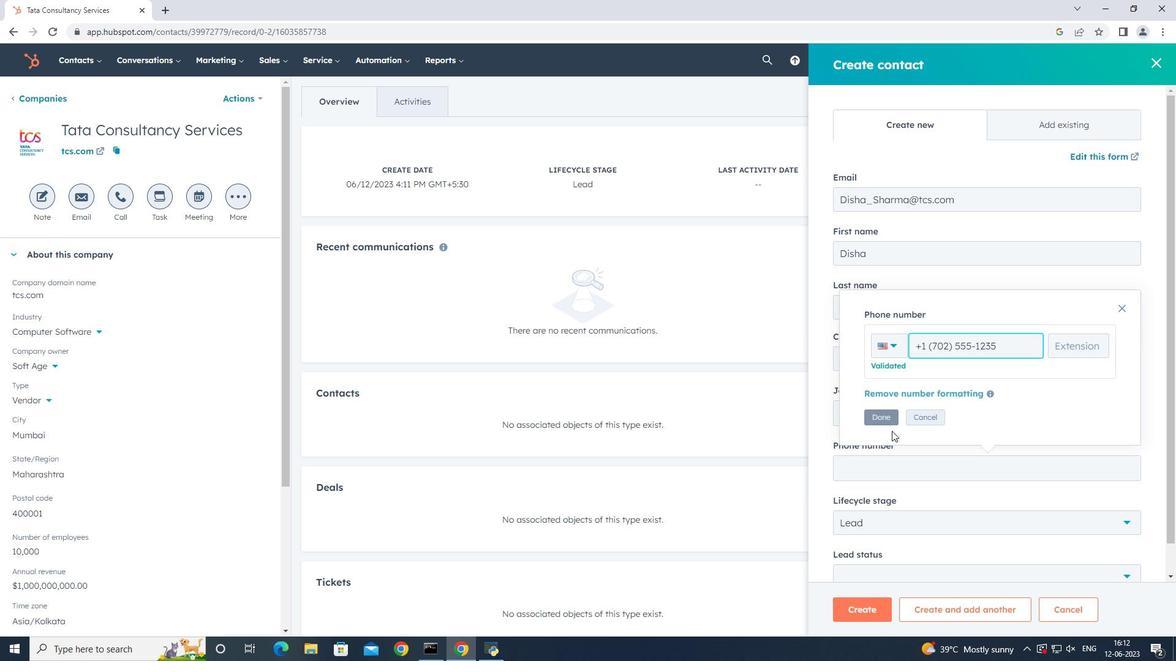 
Action: Mouse pressed left at (885, 420)
Screenshot: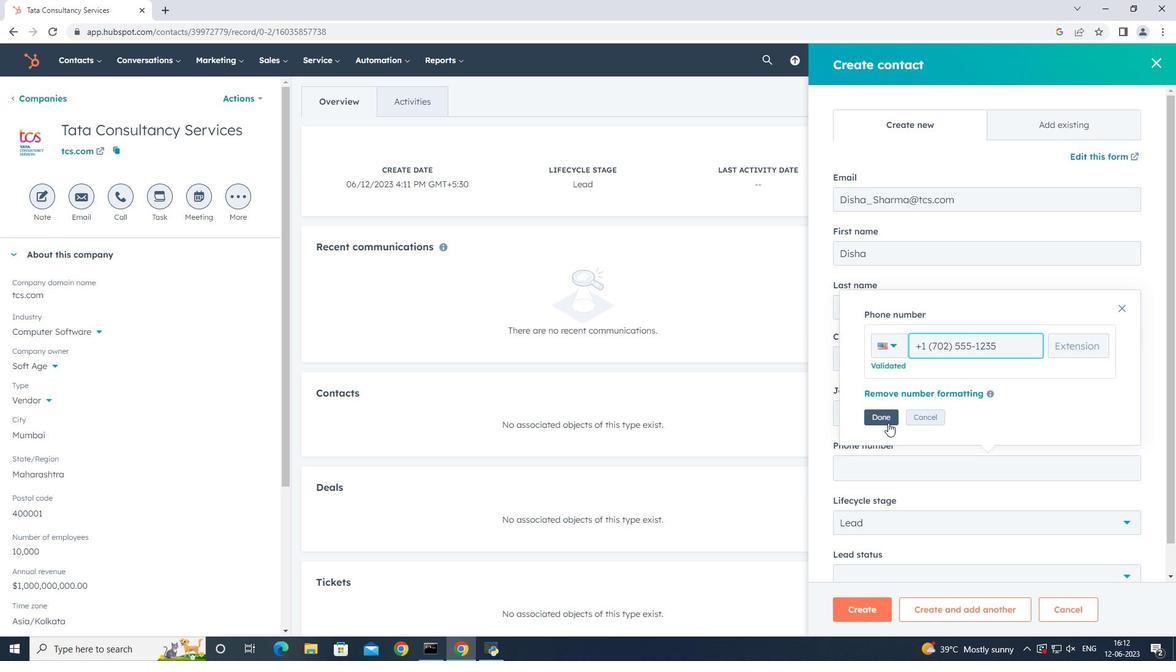 
Action: Mouse moved to (928, 542)
Screenshot: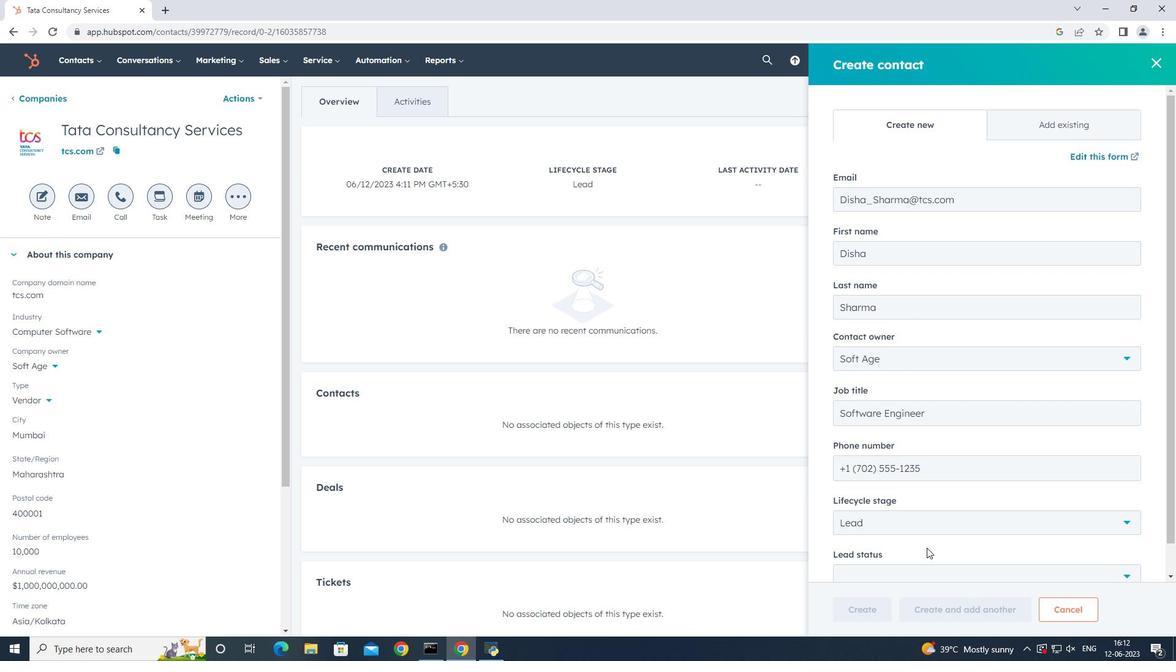 
Action: Mouse scrolled (928, 542) with delta (0, 0)
Screenshot: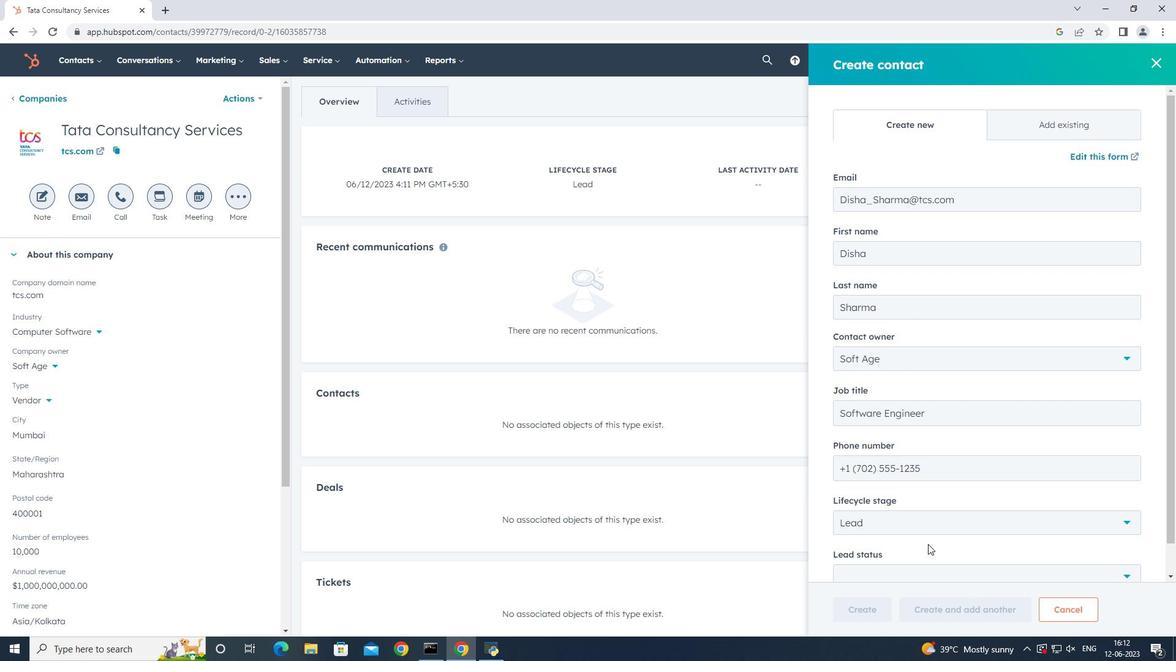 
Action: Mouse scrolled (928, 542) with delta (0, 0)
Screenshot: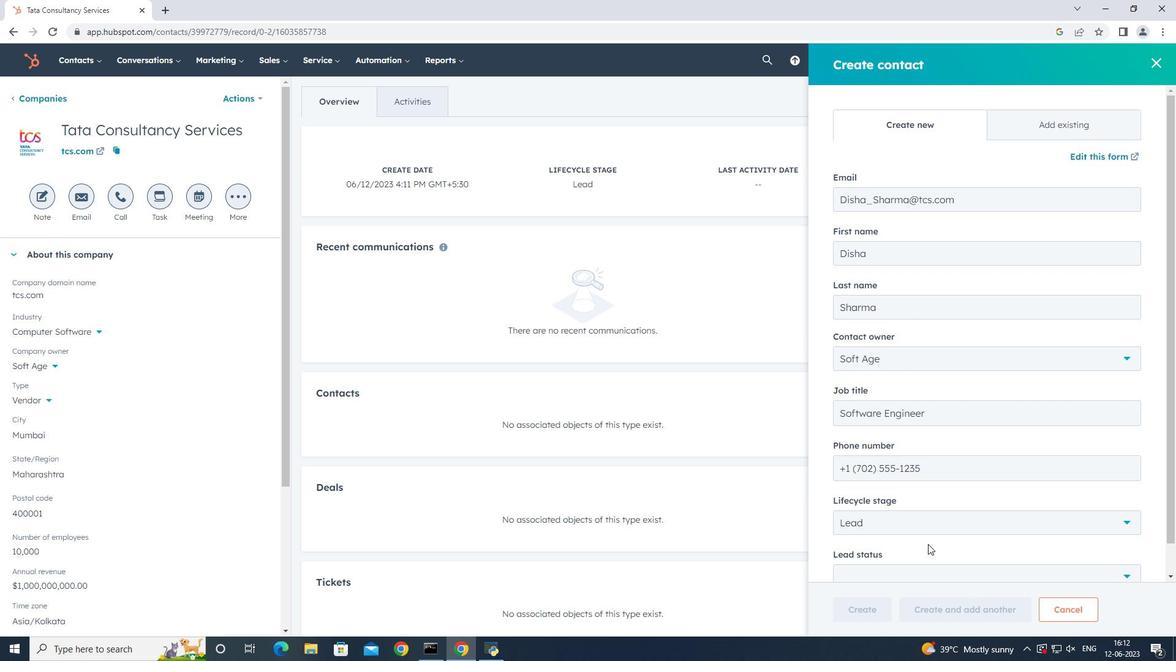 
Action: Mouse scrolled (928, 542) with delta (0, 0)
Screenshot: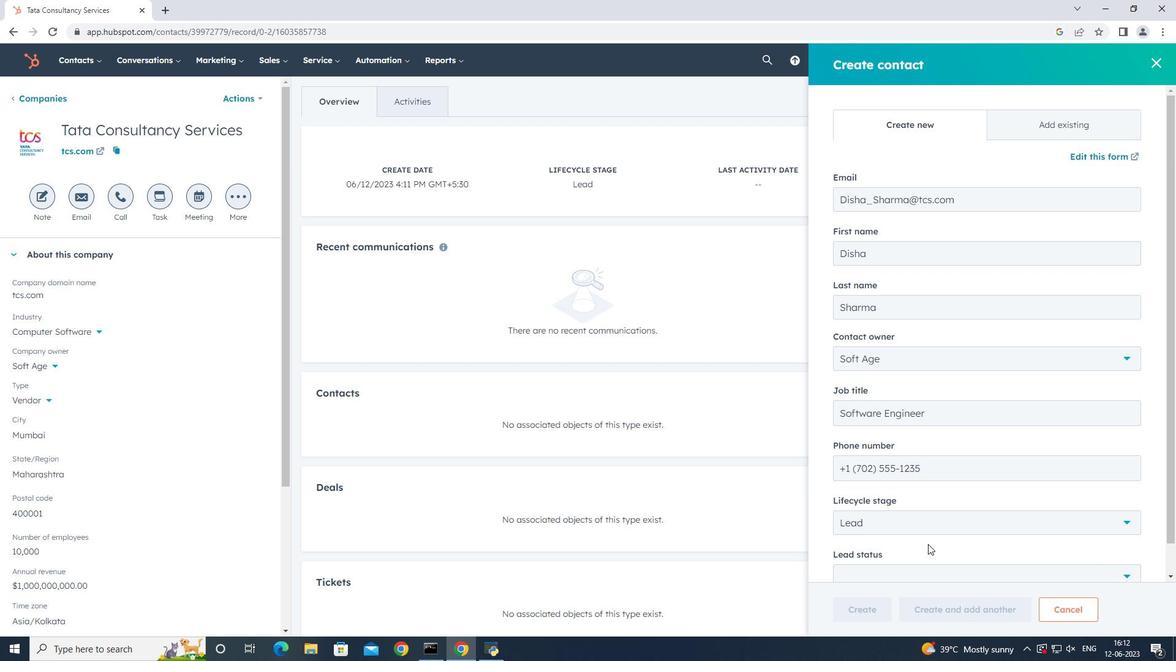 
Action: Mouse moved to (960, 482)
Screenshot: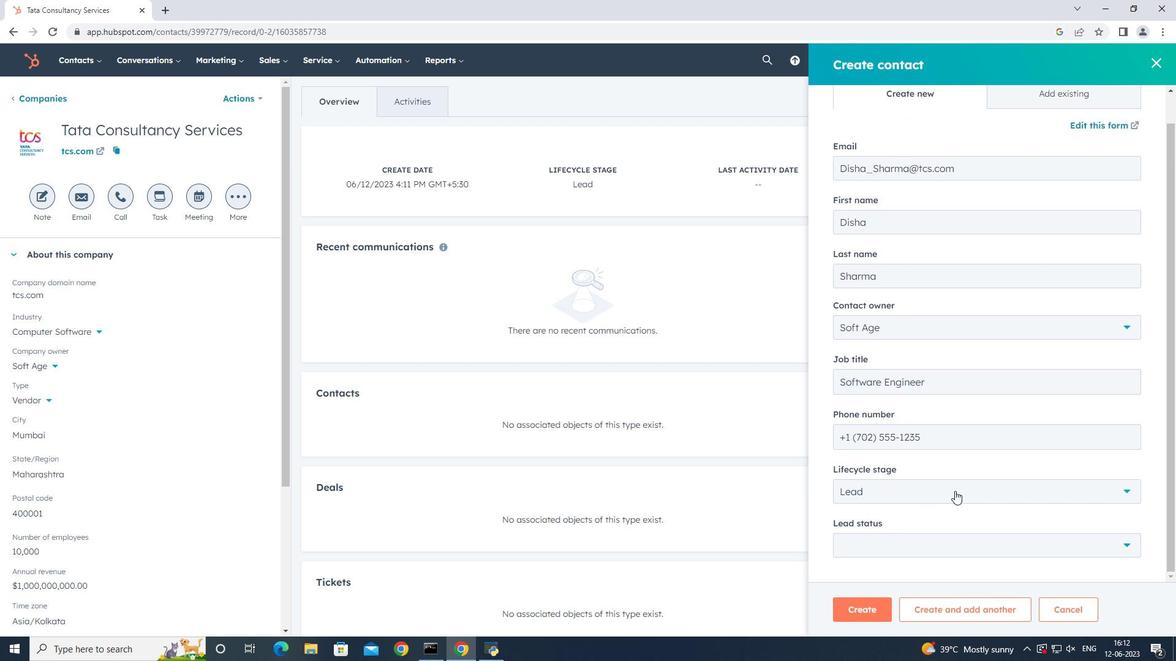 
Action: Mouse pressed left at (960, 482)
Screenshot: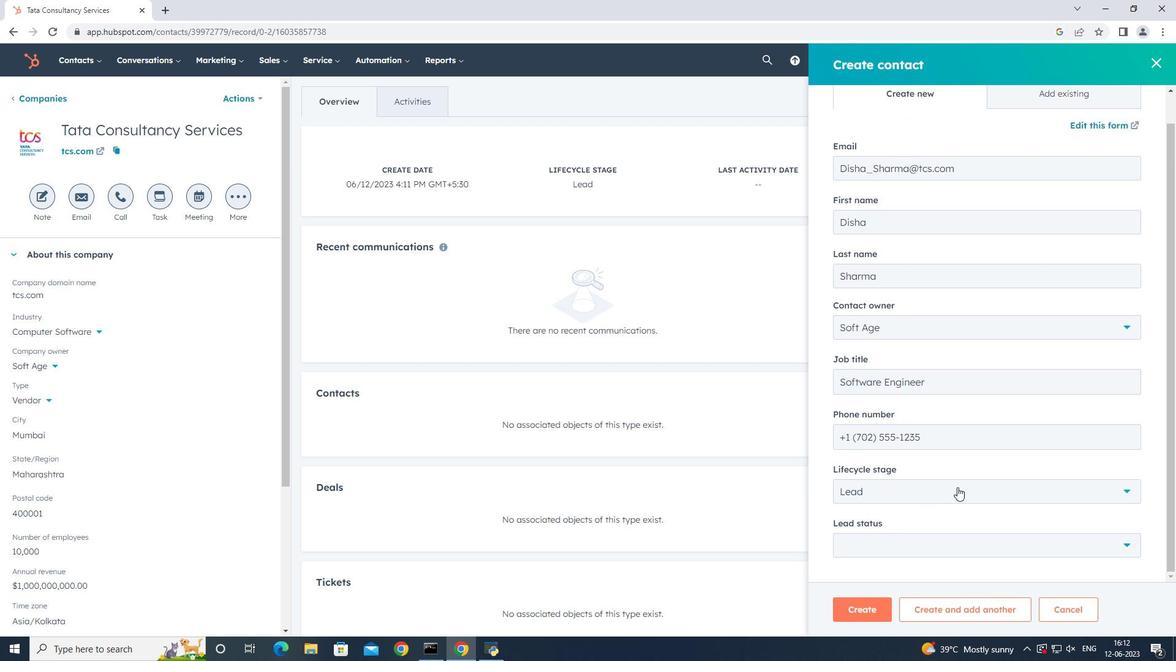 
Action: Mouse moved to (951, 377)
Screenshot: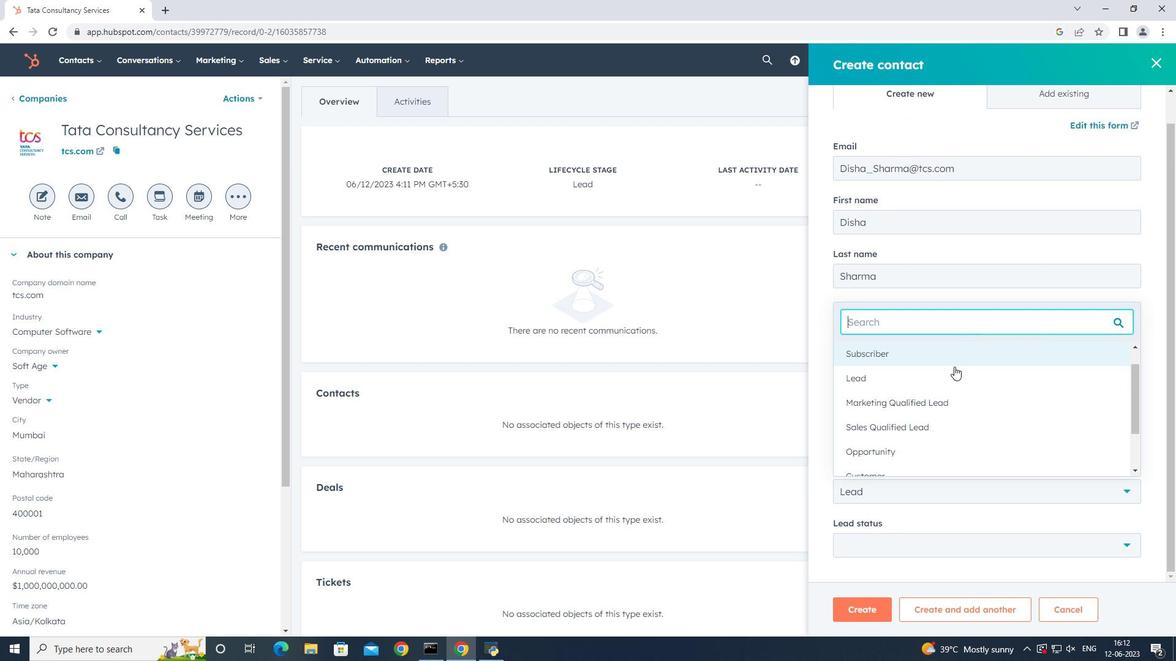 
Action: Mouse pressed left at (951, 377)
Screenshot: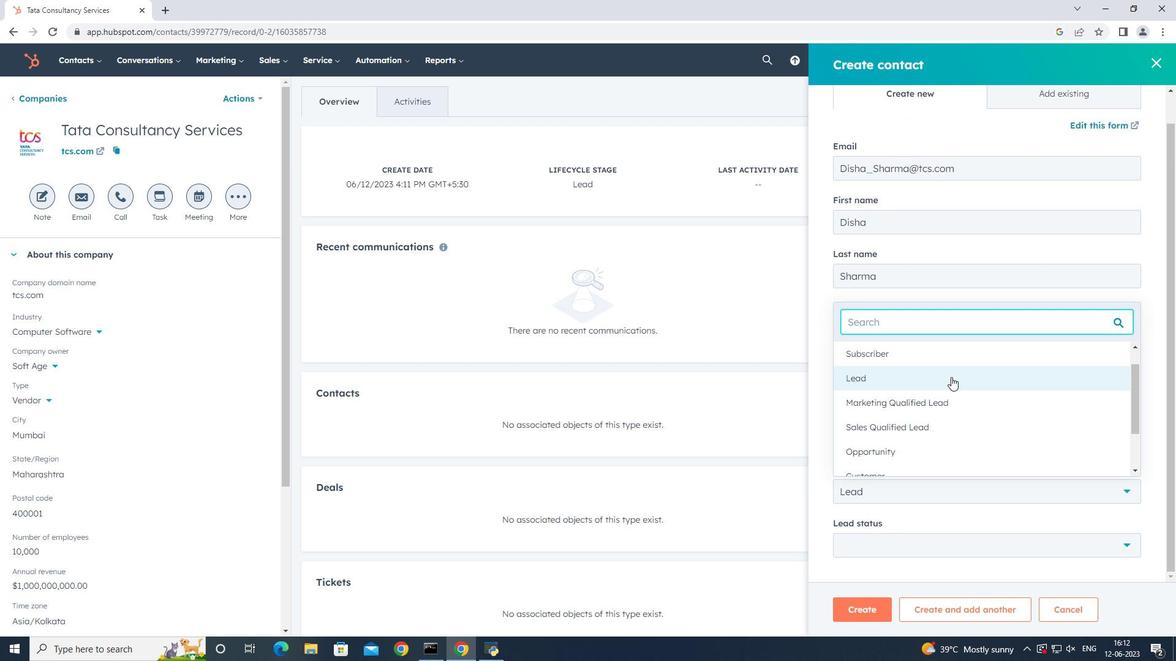
Action: Mouse moved to (955, 545)
Screenshot: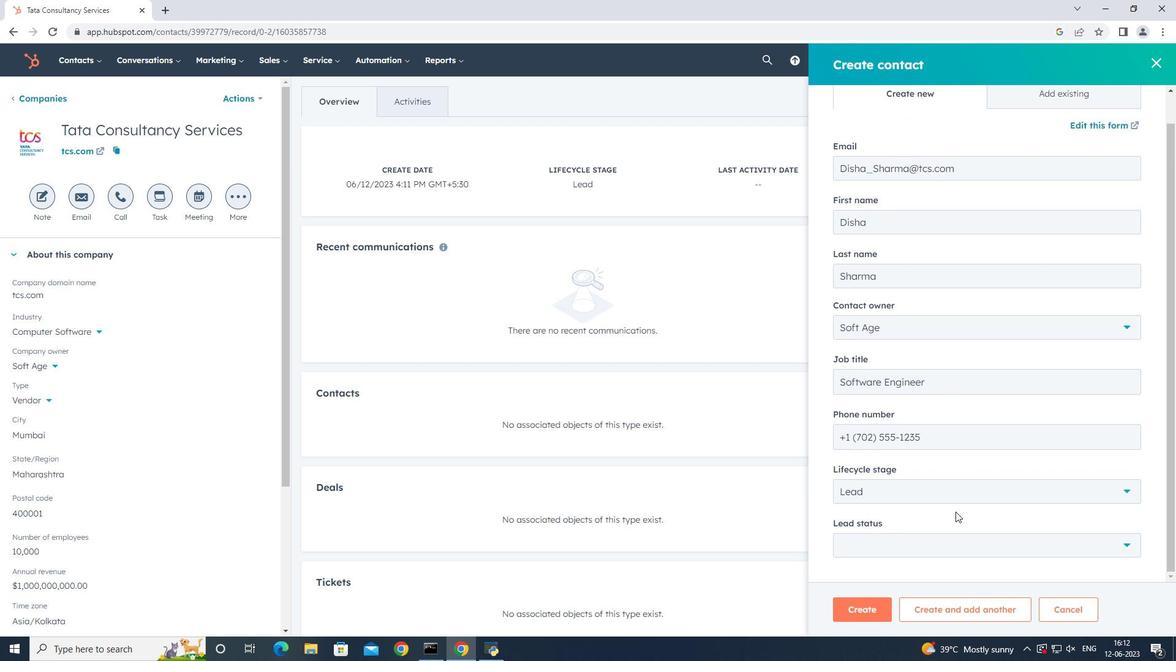 
Action: Mouse pressed left at (955, 545)
Screenshot: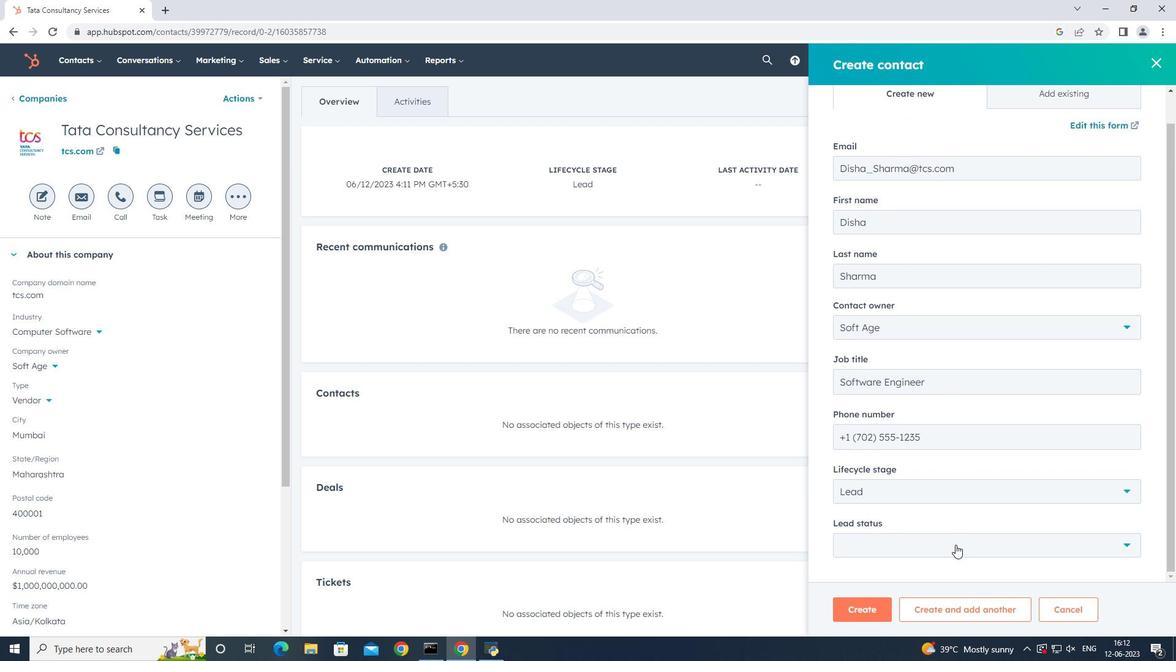 
Action: Mouse moved to (956, 482)
Screenshot: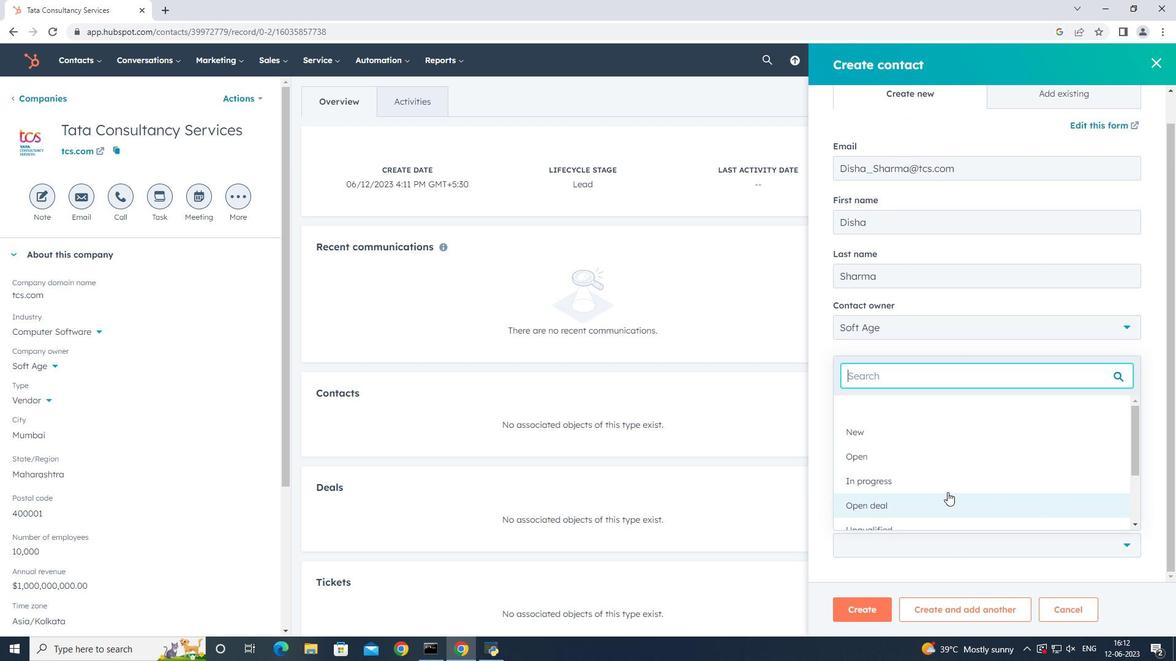 
Action: Mouse pressed left at (956, 482)
Screenshot: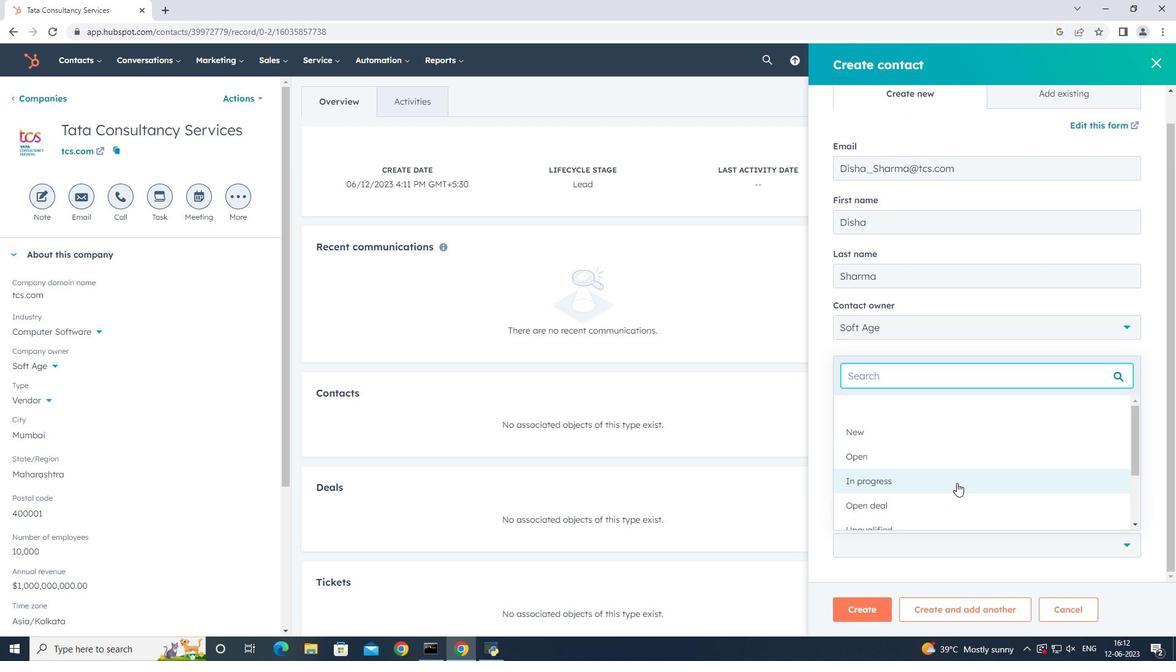 
Action: Mouse moved to (876, 608)
Screenshot: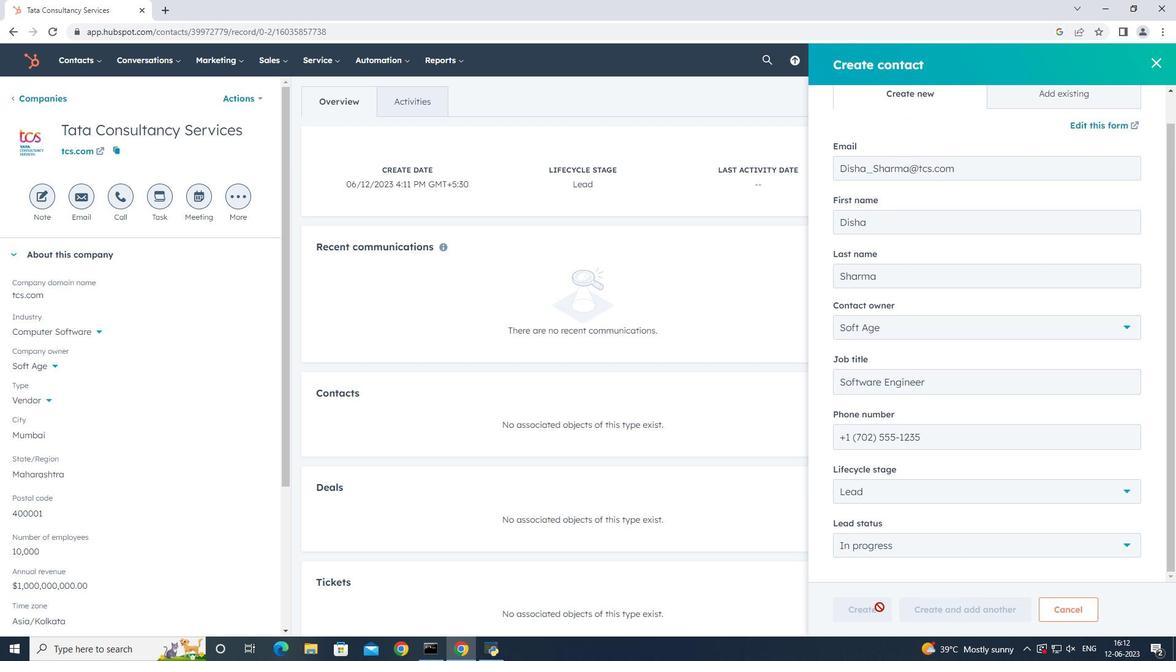 
Action: Mouse pressed left at (876, 608)
Screenshot: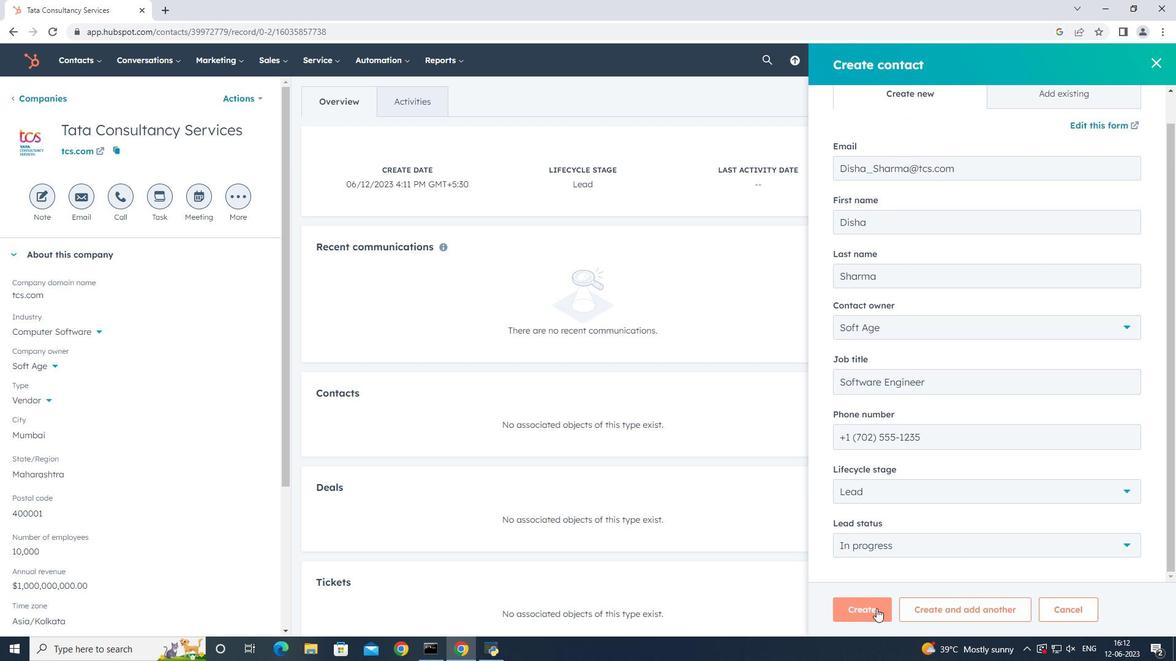 
Action: Mouse moved to (308, 317)
Screenshot: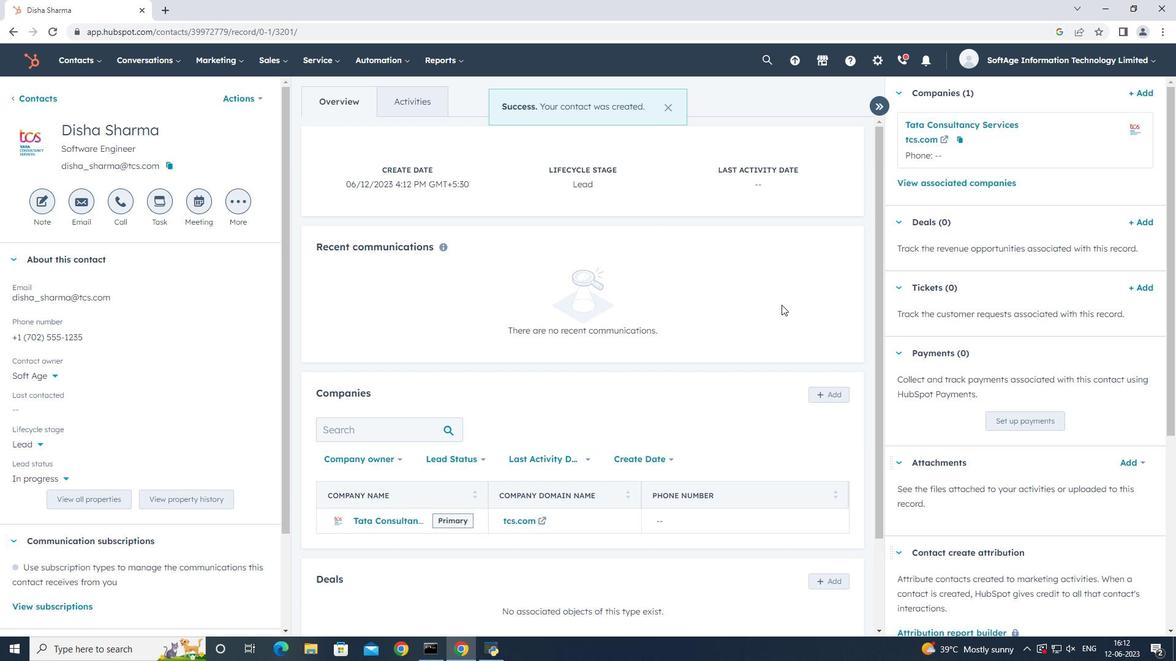 
